 Task: Look for space in Aïn Temouchent, Algeria from 22nd June, 2023 to 30th June, 2023 for 2 adults in price range Rs.7000 to Rs.15000. Place can be entire place with 1  bedroom having 1 bed and 1 bathroom. Property type can be house, flat, hotel. Booking option can be shelf check-in. Required host language is .
Action: Mouse moved to (398, 71)
Screenshot: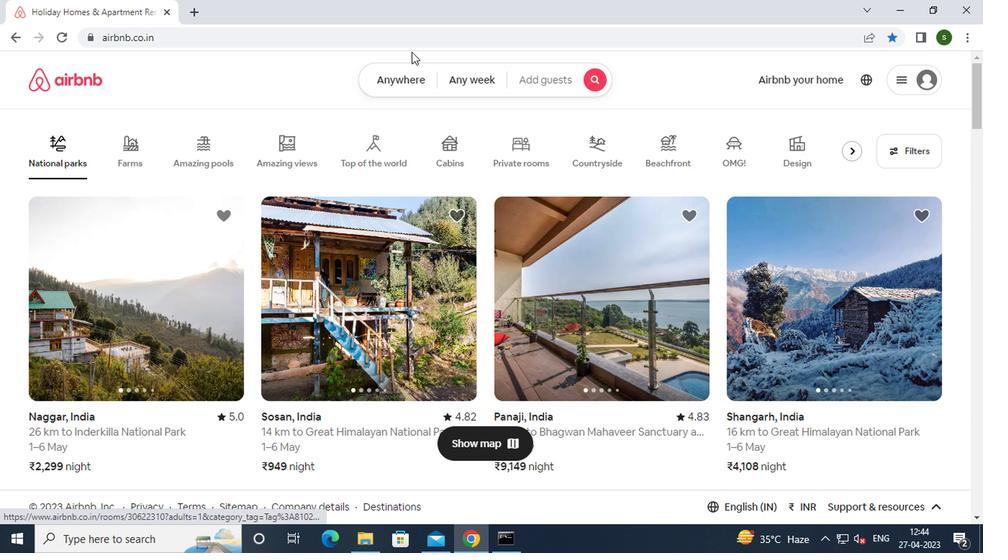 
Action: Mouse pressed left at (398, 71)
Screenshot: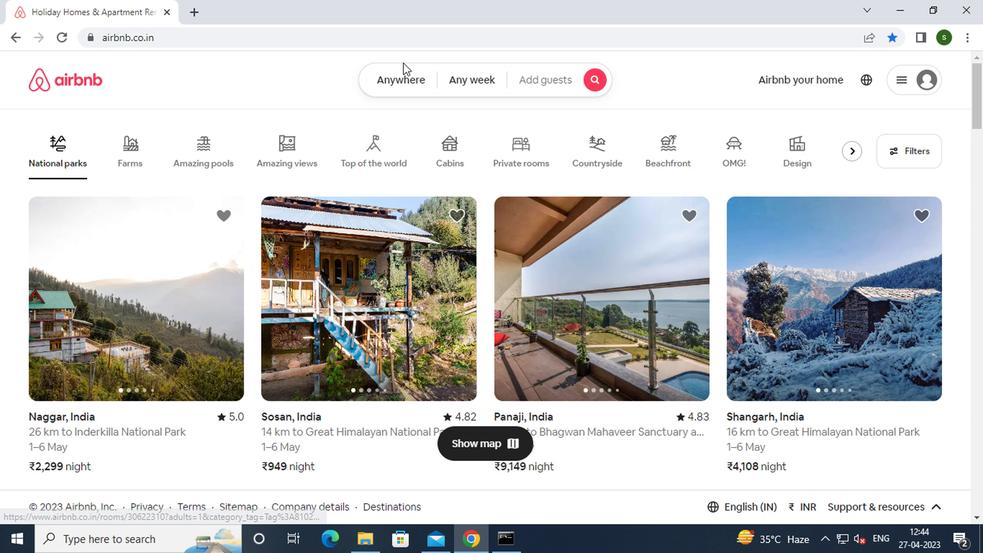 
Action: Mouse moved to (327, 139)
Screenshot: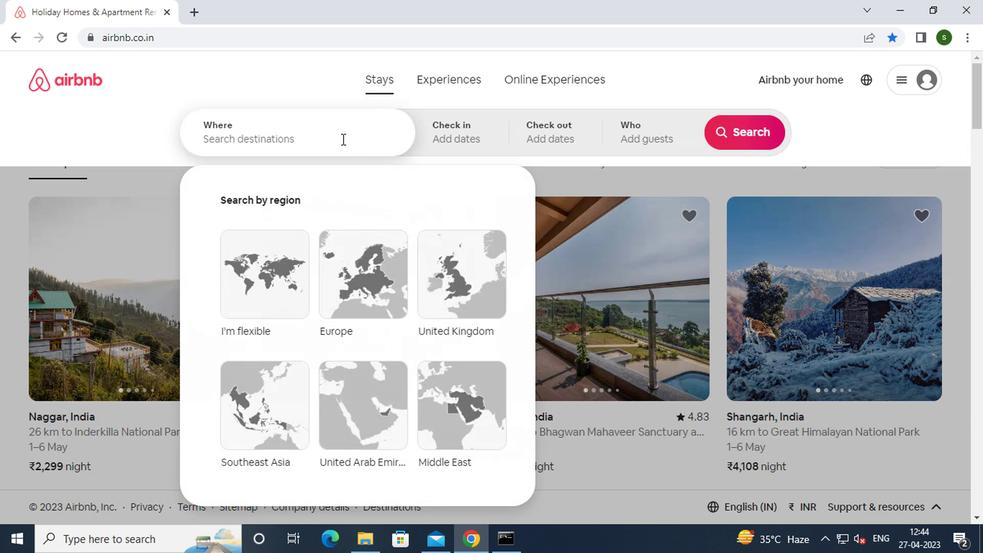
Action: Mouse pressed left at (327, 139)
Screenshot: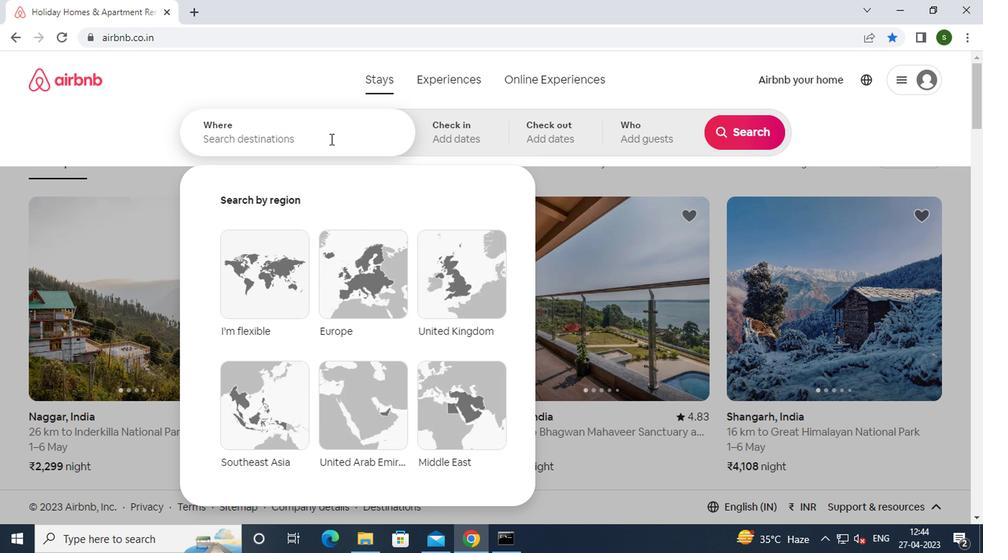 
Action: Key pressed a<Key.caps_lock>in<Key.space><Key.caps_lock>t<Key.caps_lock>emouchent
Screenshot: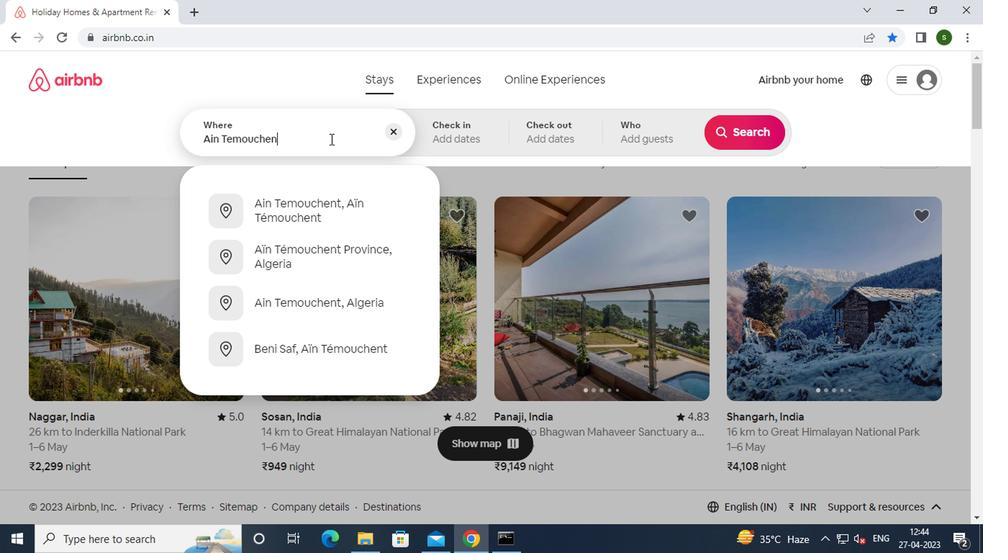 
Action: Mouse moved to (361, 246)
Screenshot: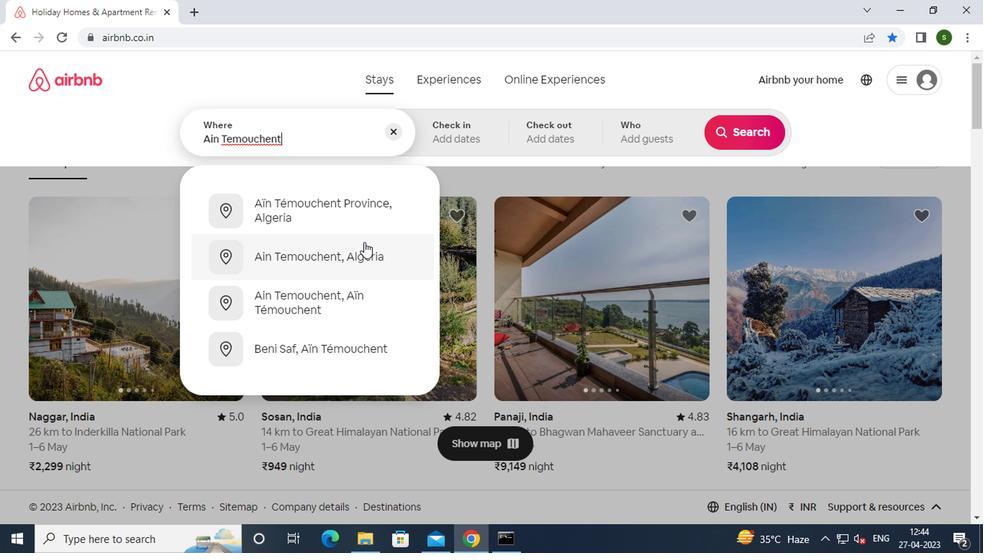 
Action: Mouse pressed left at (361, 246)
Screenshot: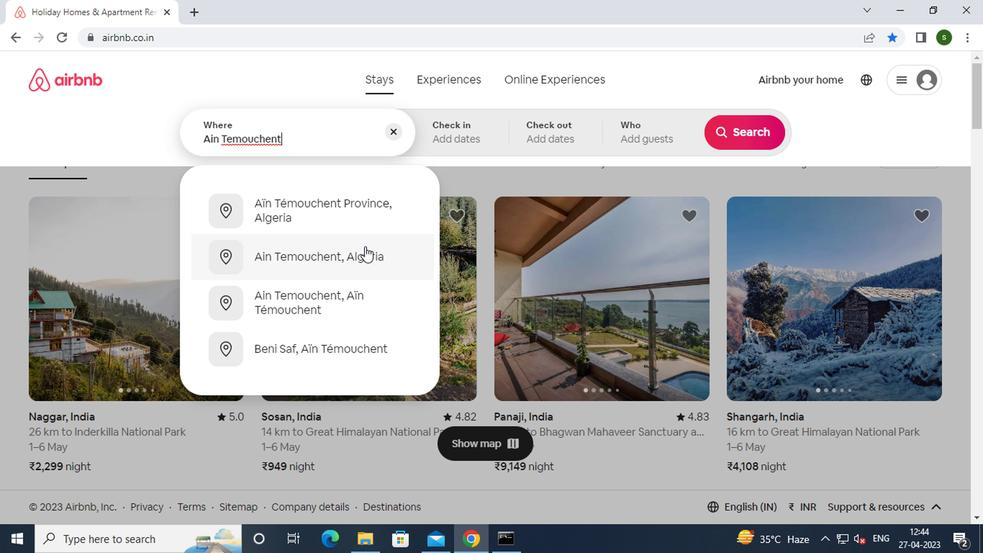 
Action: Mouse moved to (735, 250)
Screenshot: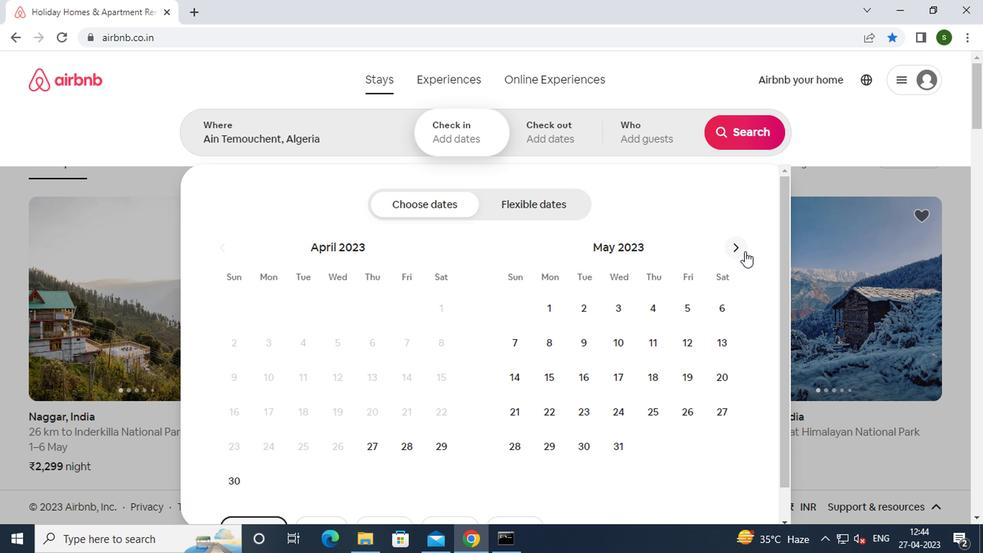 
Action: Mouse pressed left at (735, 250)
Screenshot: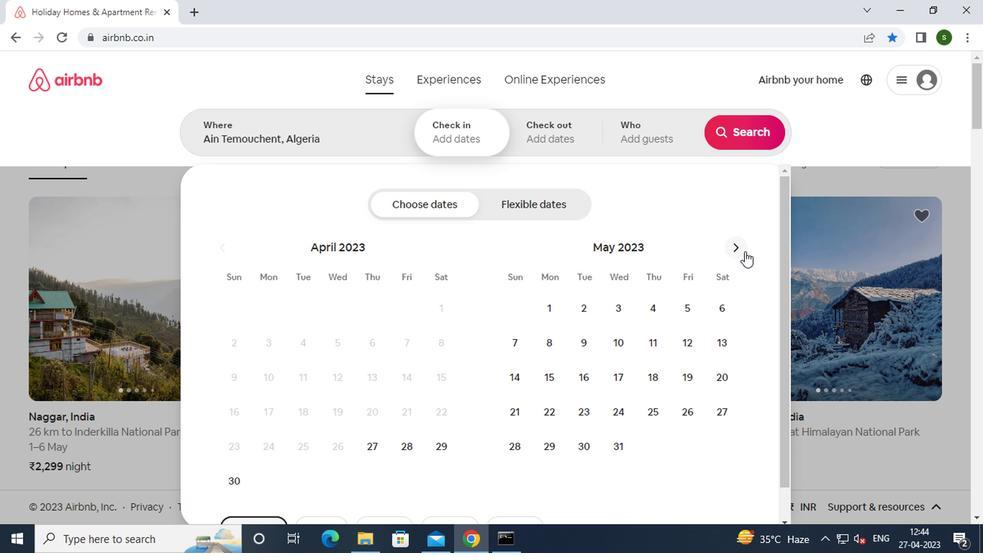 
Action: Mouse moved to (644, 408)
Screenshot: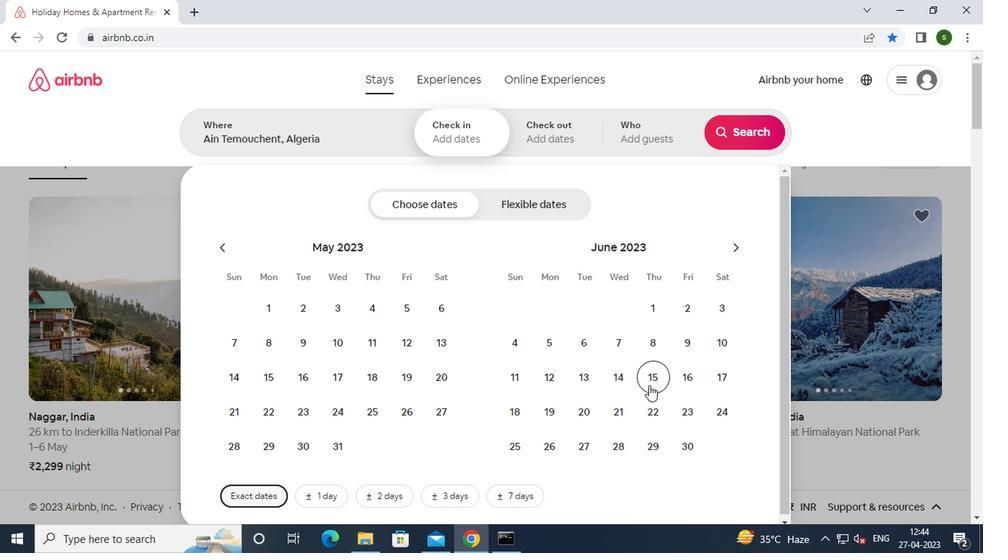 
Action: Mouse pressed left at (644, 408)
Screenshot: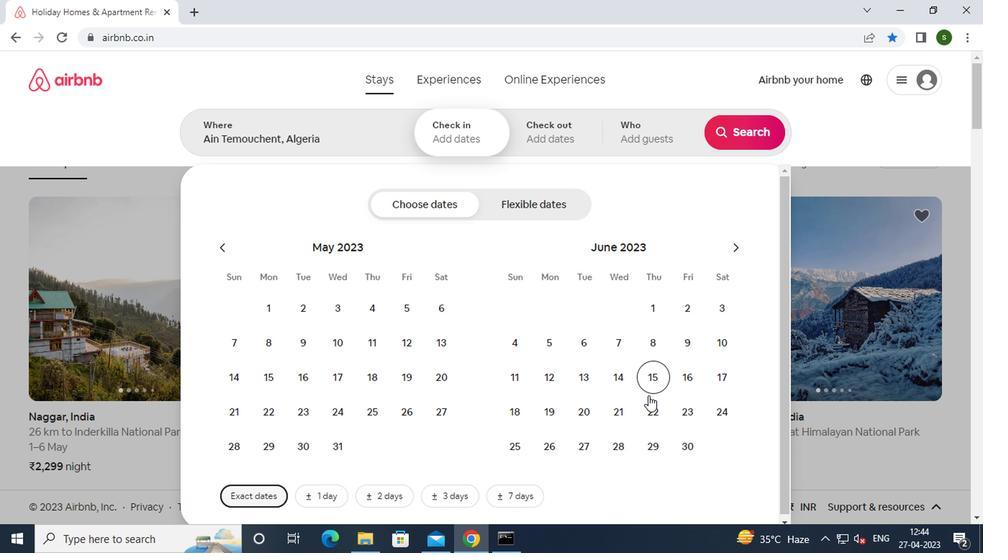 
Action: Mouse moved to (675, 449)
Screenshot: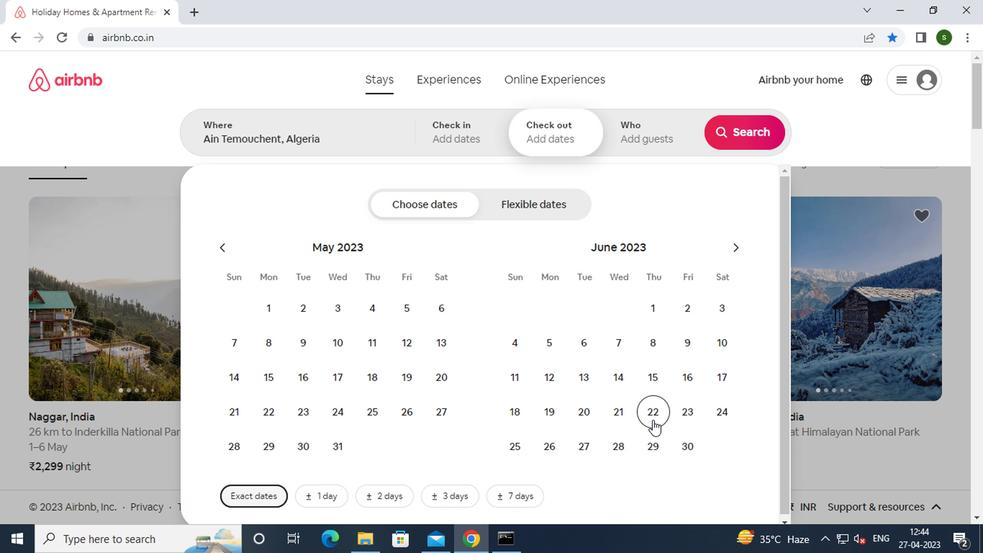 
Action: Mouse pressed left at (675, 449)
Screenshot: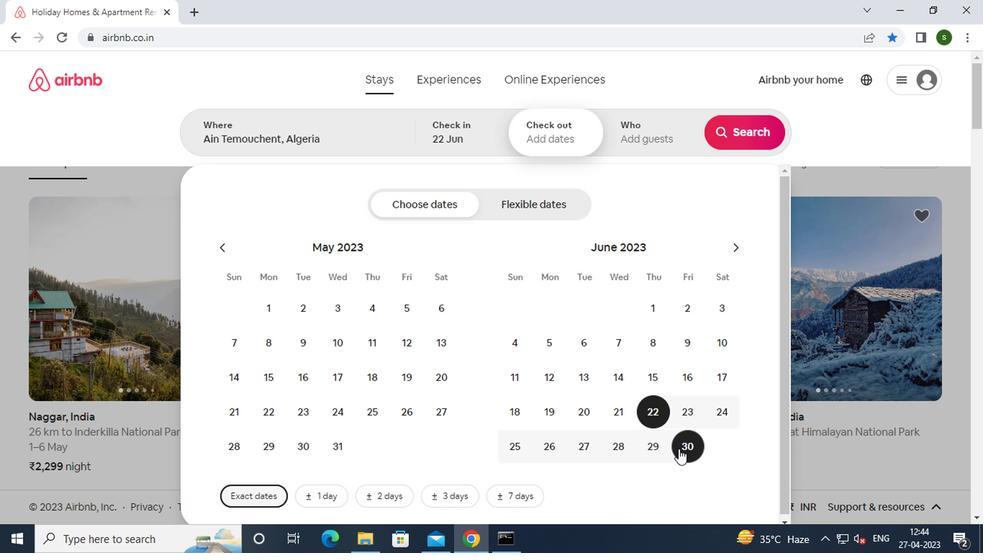 
Action: Mouse moved to (655, 143)
Screenshot: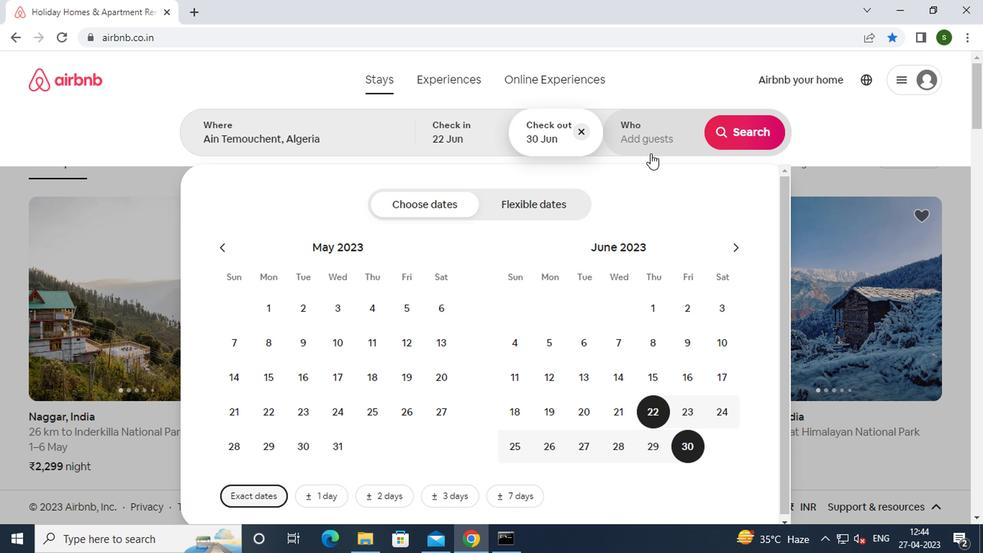 
Action: Mouse pressed left at (655, 143)
Screenshot: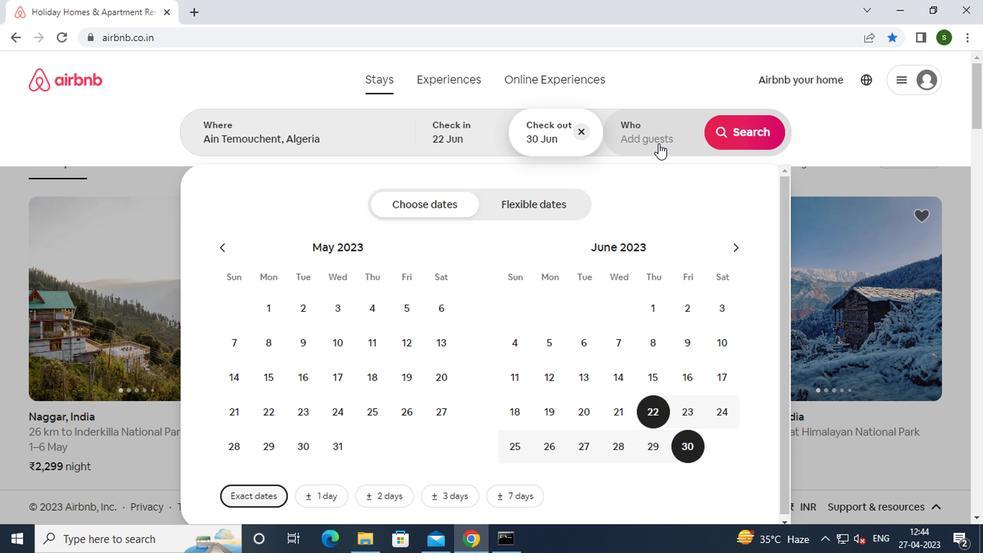 
Action: Mouse moved to (747, 207)
Screenshot: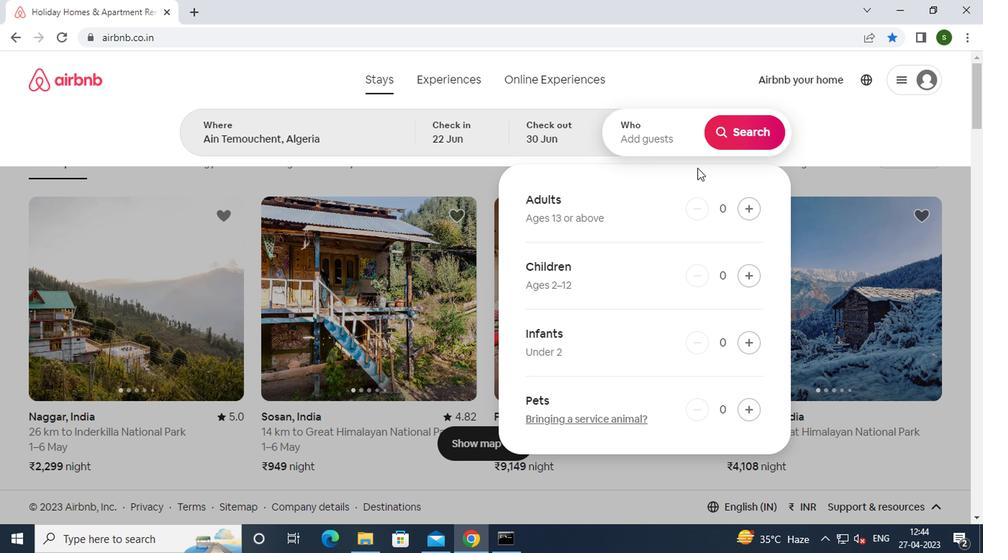 
Action: Mouse pressed left at (747, 207)
Screenshot: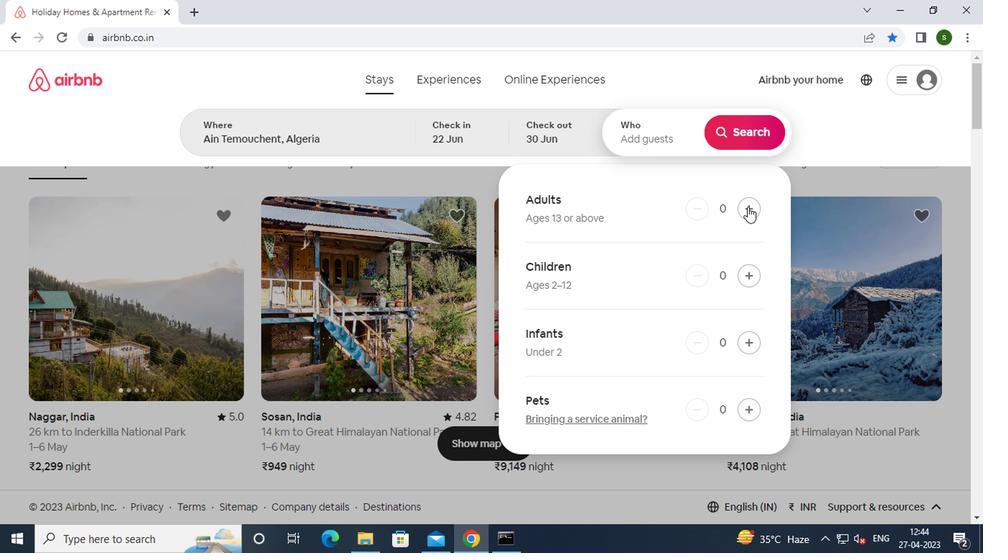 
Action: Mouse pressed left at (747, 207)
Screenshot: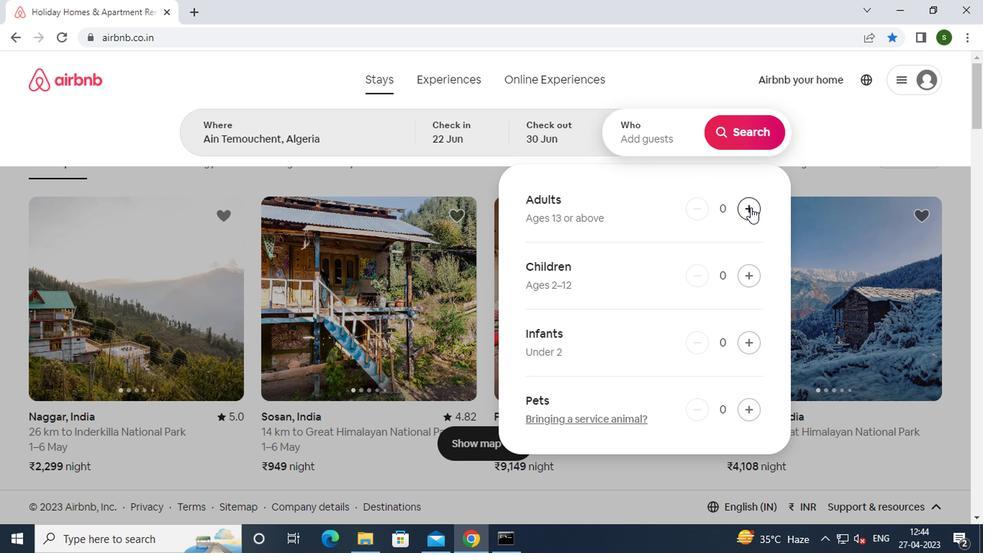 
Action: Mouse moved to (729, 132)
Screenshot: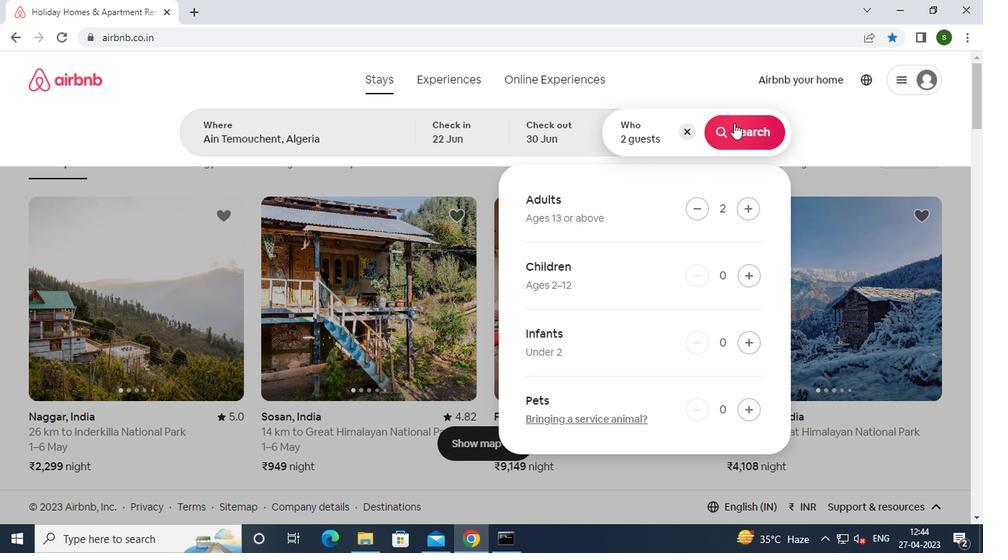 
Action: Mouse pressed left at (729, 132)
Screenshot: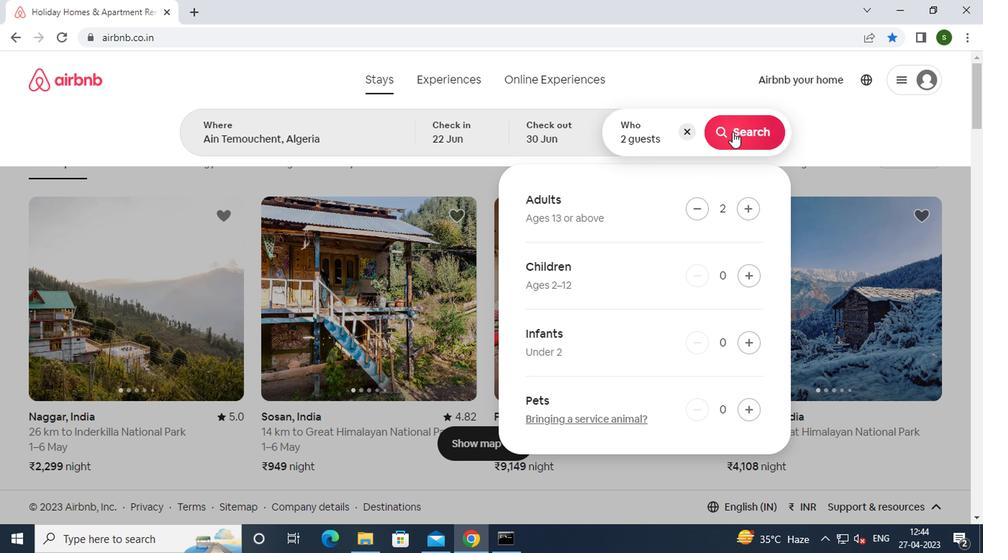 
Action: Mouse moved to (895, 135)
Screenshot: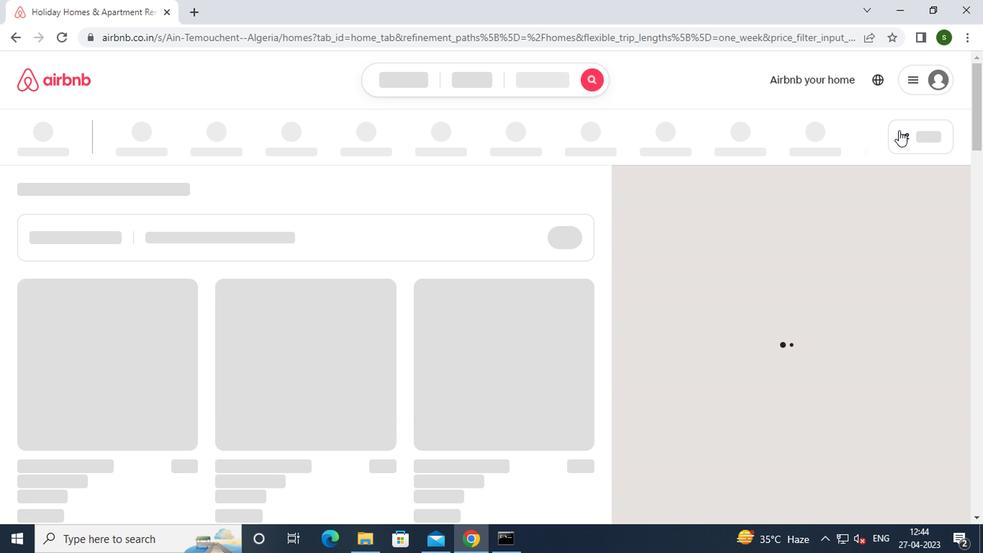 
Action: Mouse pressed left at (895, 135)
Screenshot: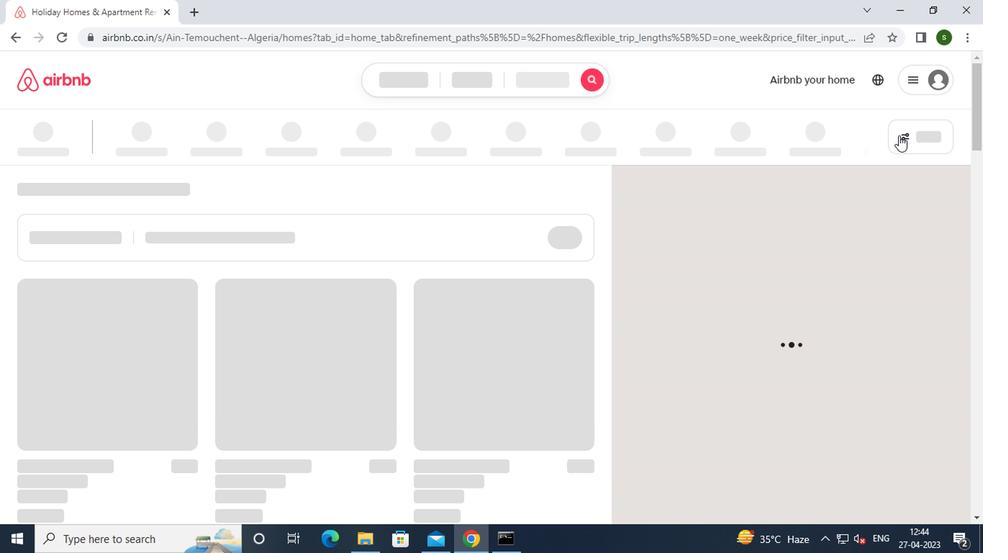 
Action: Mouse moved to (432, 313)
Screenshot: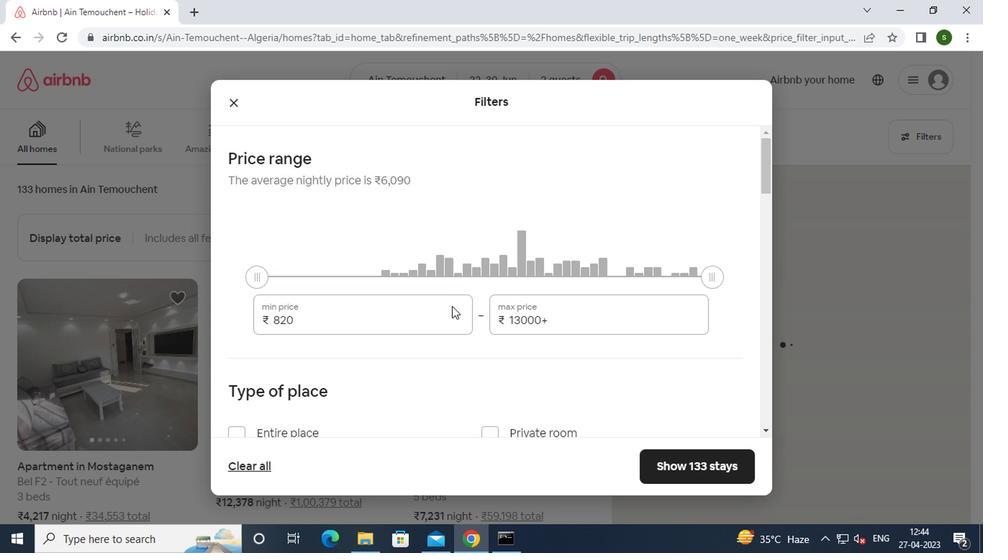 
Action: Mouse pressed left at (432, 313)
Screenshot: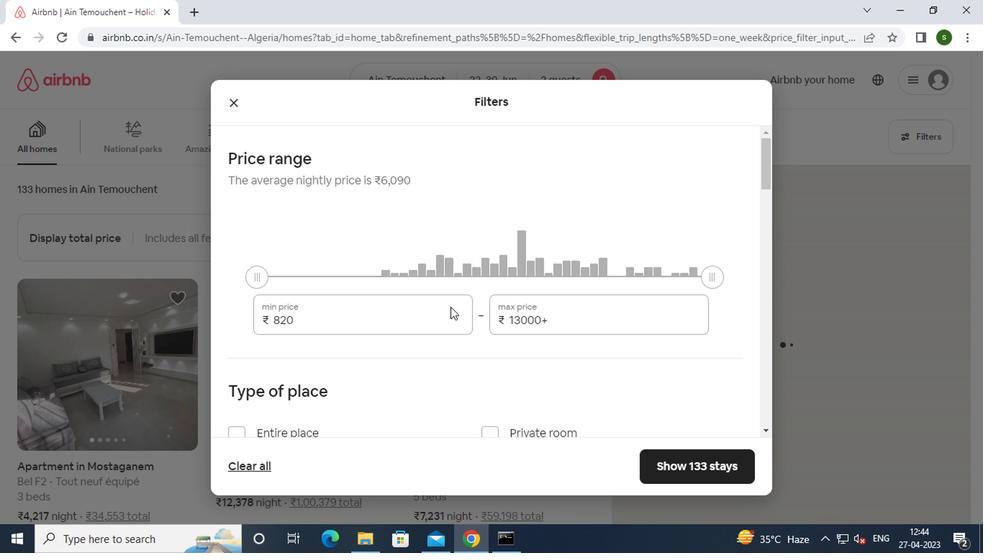 
Action: Key pressed <Key.backspace><Key.backspace><Key.backspace><Key.backspace>7000
Screenshot: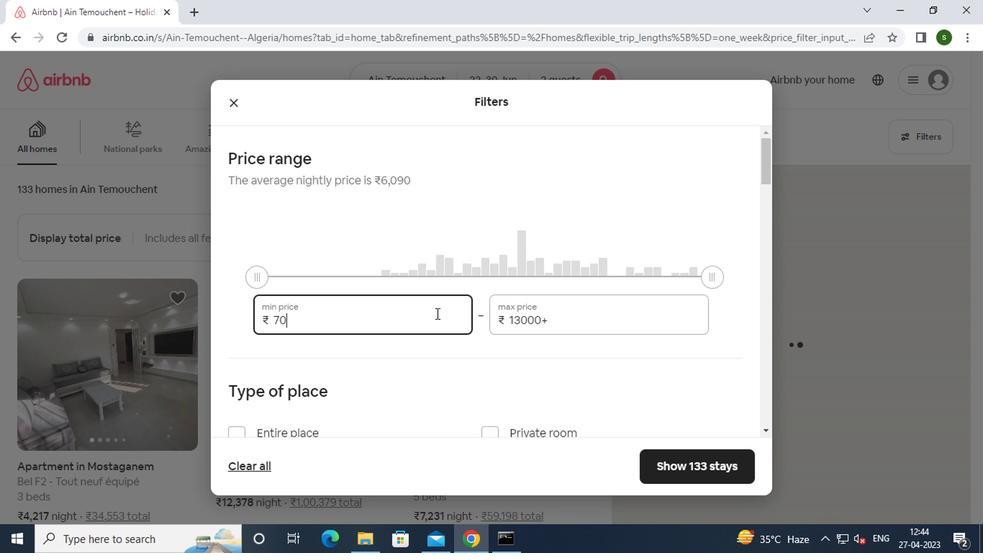 
Action: Mouse moved to (586, 318)
Screenshot: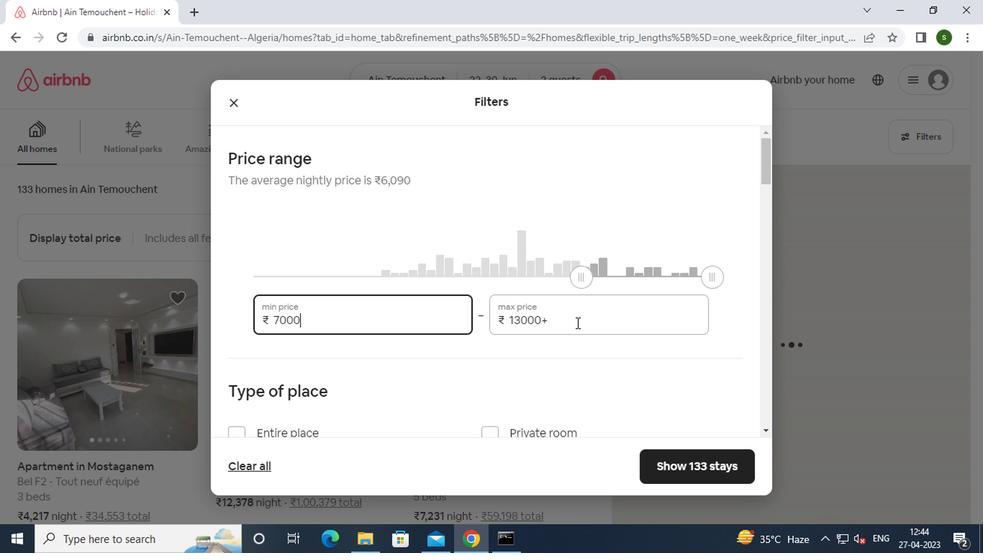 
Action: Mouse pressed left at (586, 318)
Screenshot: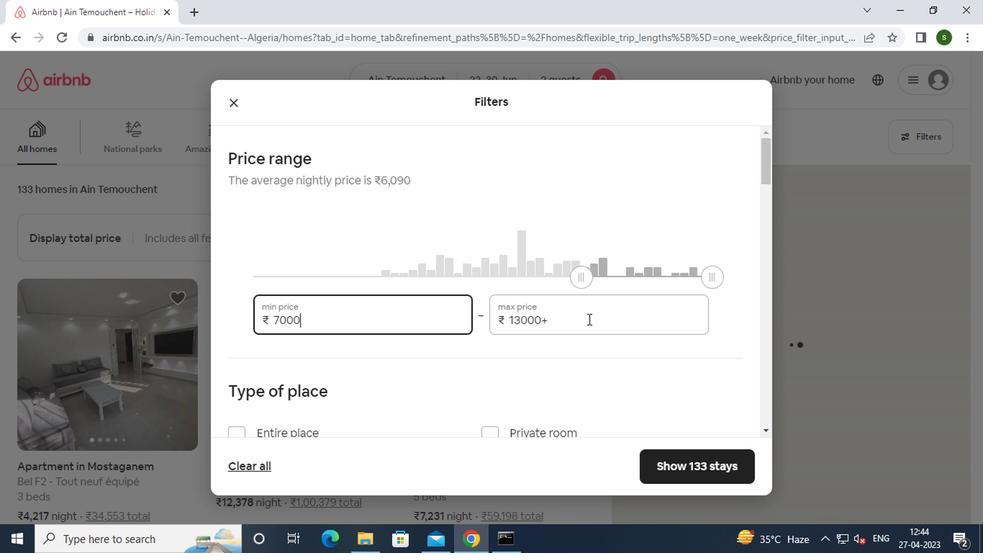 
Action: Key pressed <Key.backspace><Key.backspace><Key.backspace><Key.backspace><Key.backspace><Key.backspace><Key.backspace><Key.backspace><Key.backspace><Key.backspace><Key.backspace><Key.backspace>15000
Screenshot: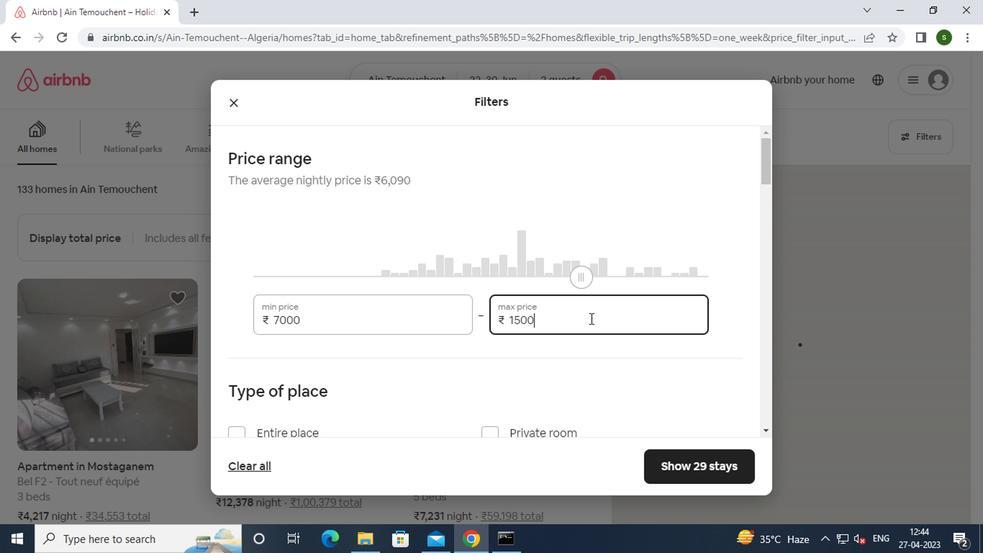 
Action: Mouse moved to (399, 339)
Screenshot: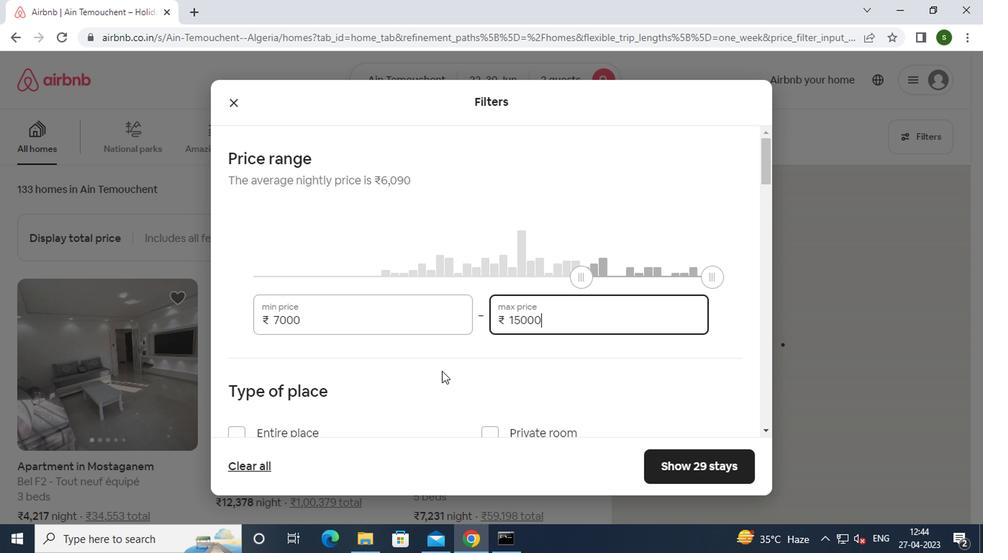 
Action: Mouse scrolled (399, 337) with delta (0, -1)
Screenshot: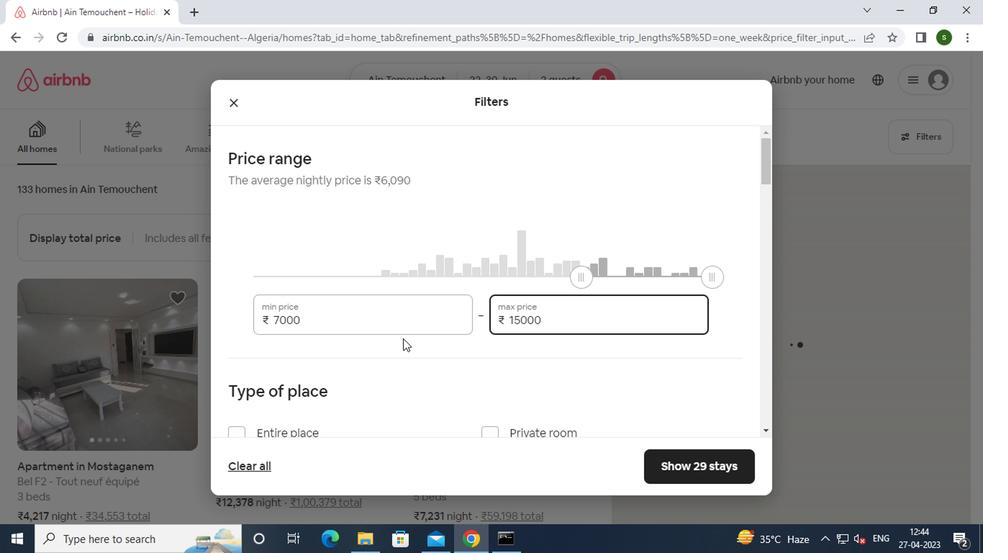 
Action: Mouse scrolled (399, 337) with delta (0, -1)
Screenshot: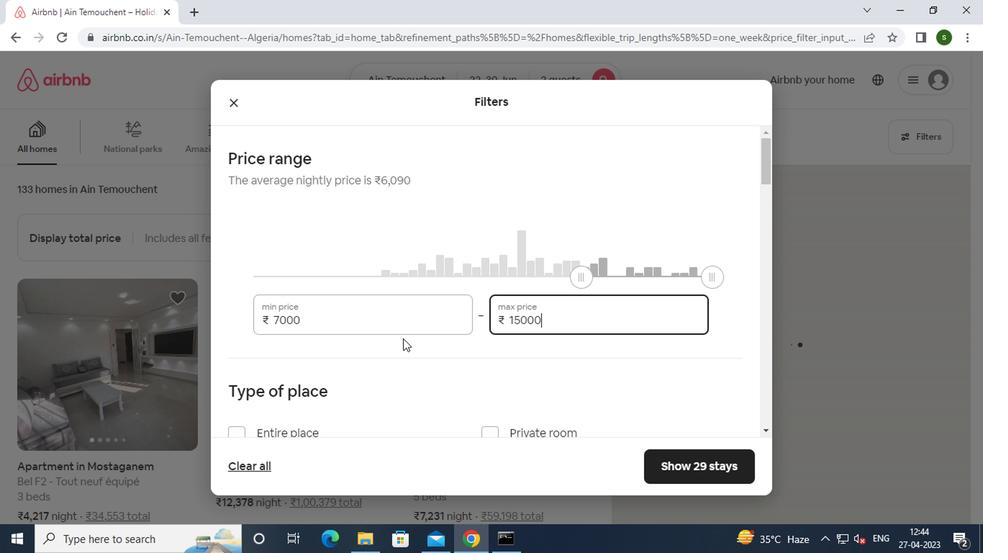 
Action: Mouse scrolled (399, 337) with delta (0, -1)
Screenshot: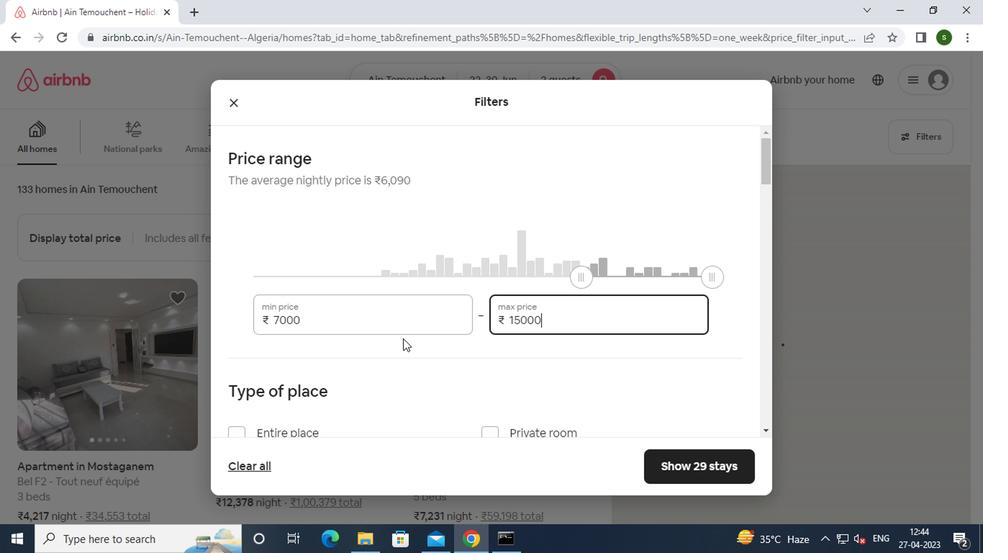 
Action: Mouse moved to (270, 230)
Screenshot: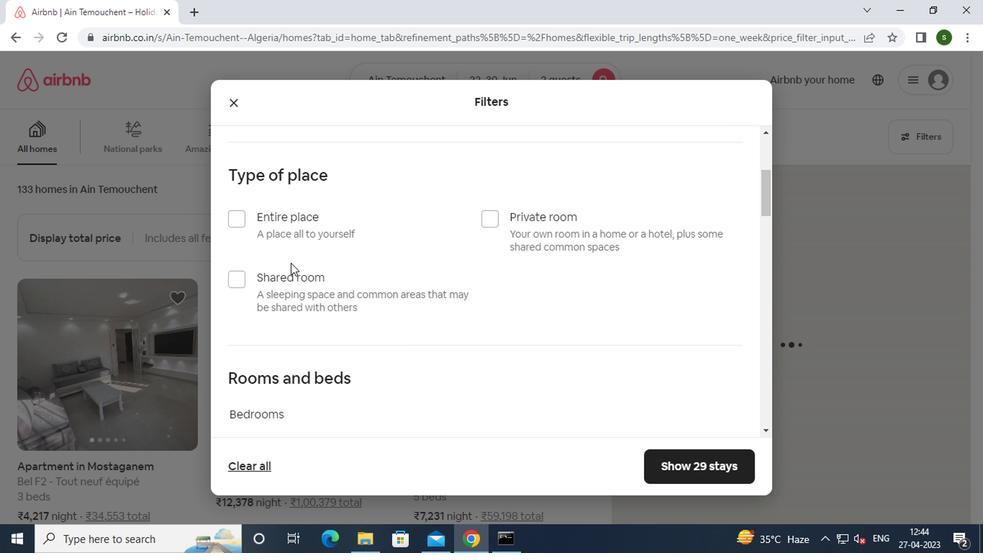 
Action: Mouse pressed left at (270, 230)
Screenshot: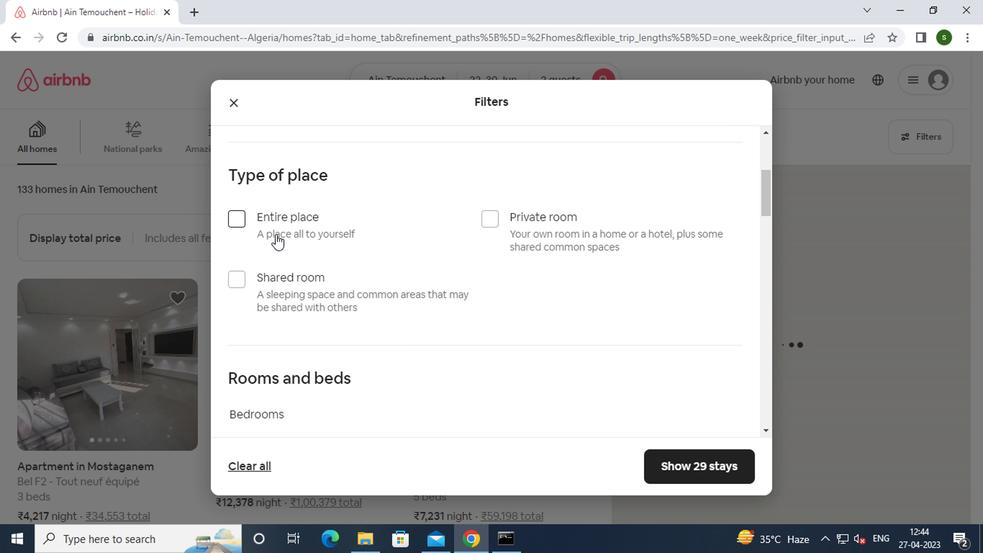 
Action: Mouse scrolled (270, 230) with delta (0, 0)
Screenshot: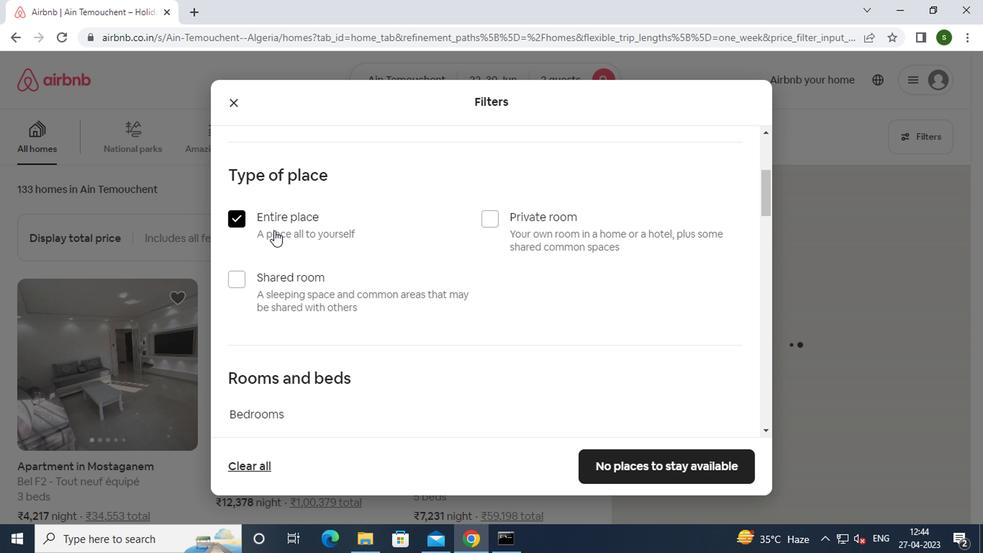 
Action: Mouse scrolled (270, 230) with delta (0, 0)
Screenshot: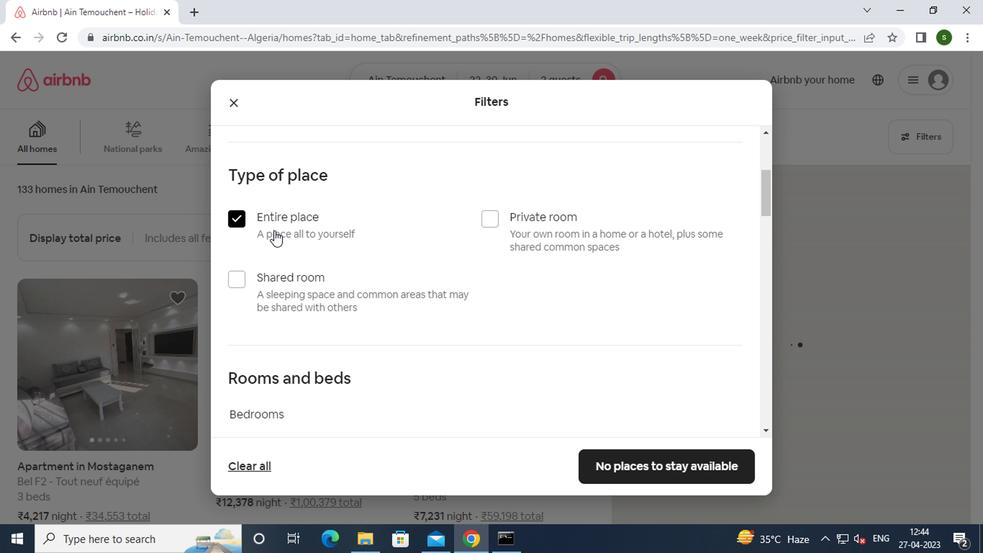 
Action: Mouse moved to (306, 305)
Screenshot: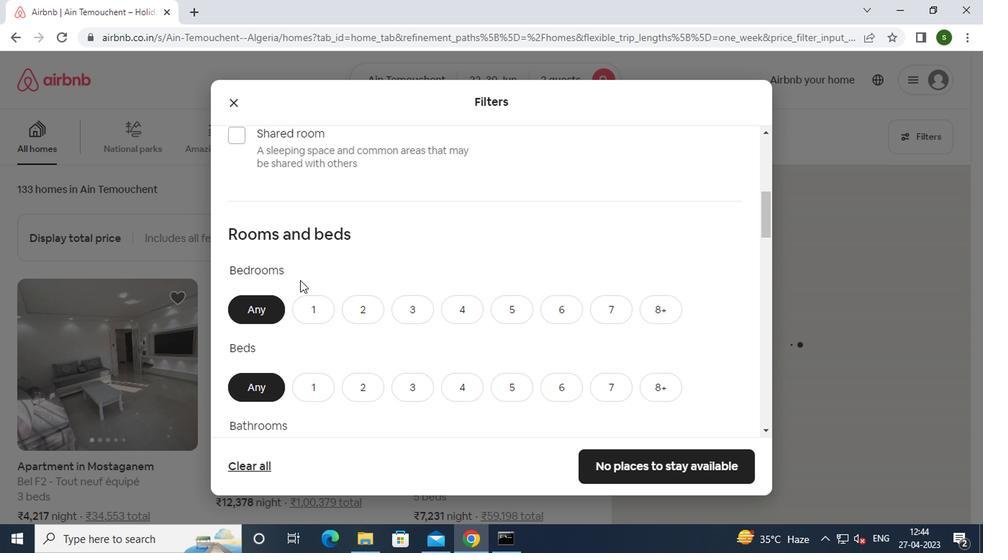 
Action: Mouse pressed left at (306, 305)
Screenshot: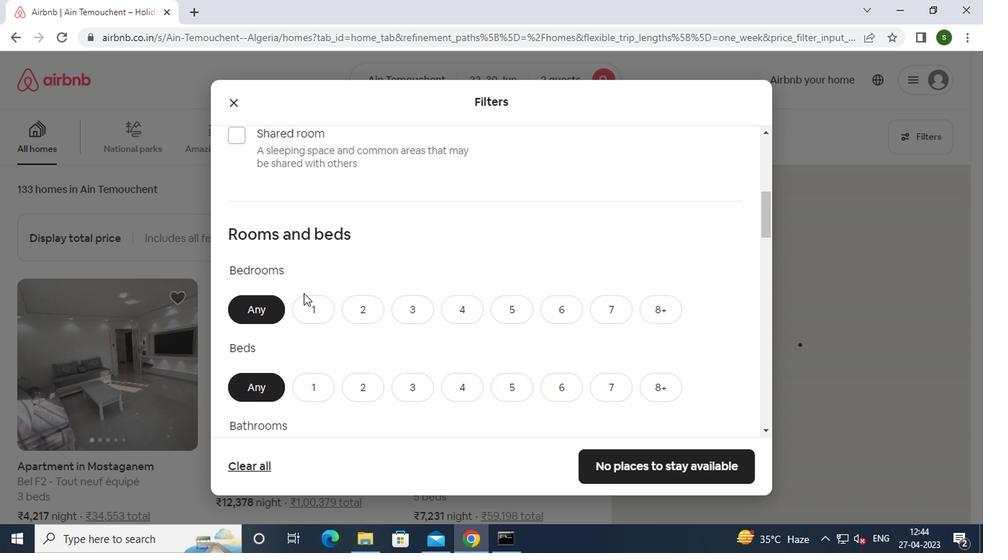 
Action: Mouse moved to (326, 389)
Screenshot: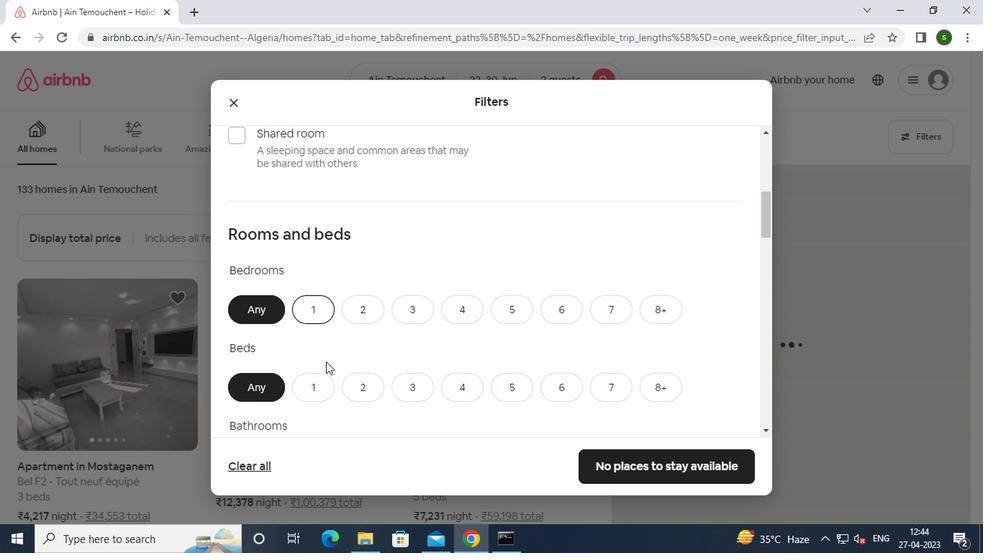 
Action: Mouse pressed left at (326, 389)
Screenshot: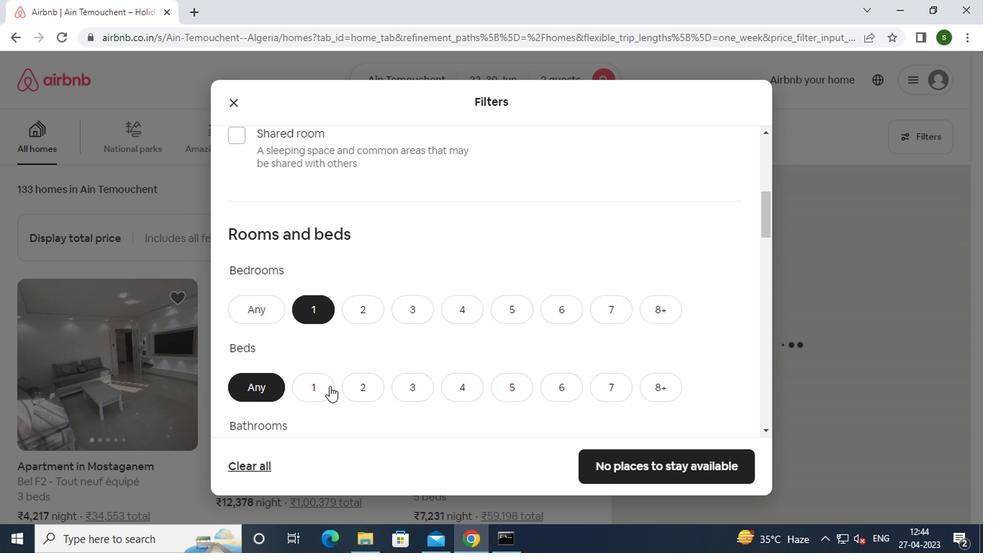 
Action: Mouse moved to (358, 324)
Screenshot: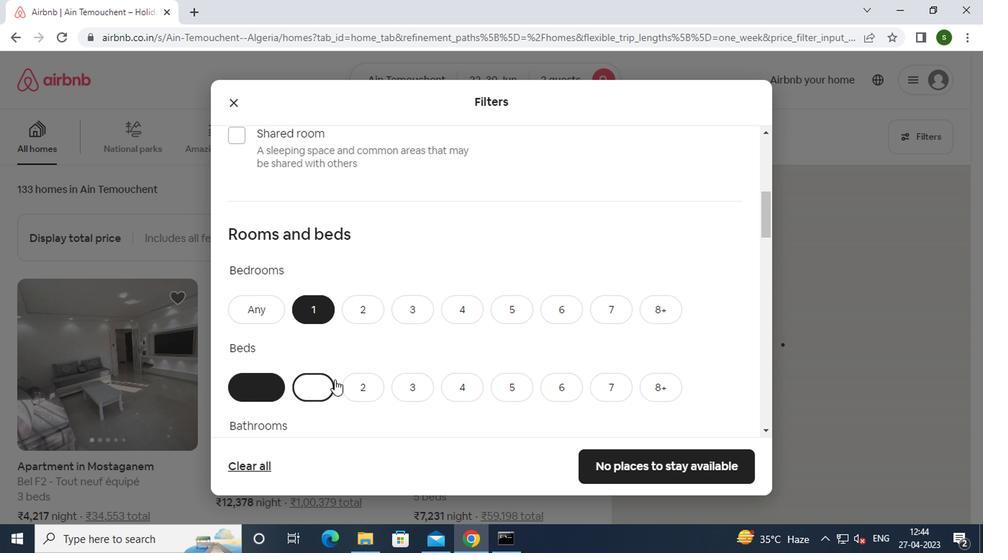 
Action: Mouse scrolled (358, 323) with delta (0, -1)
Screenshot: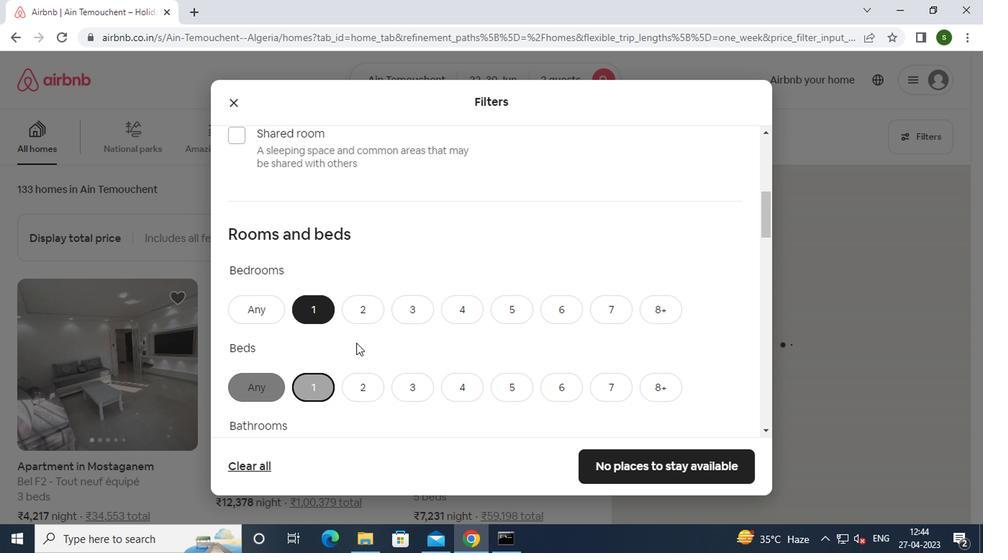 
Action: Mouse scrolled (358, 323) with delta (0, -1)
Screenshot: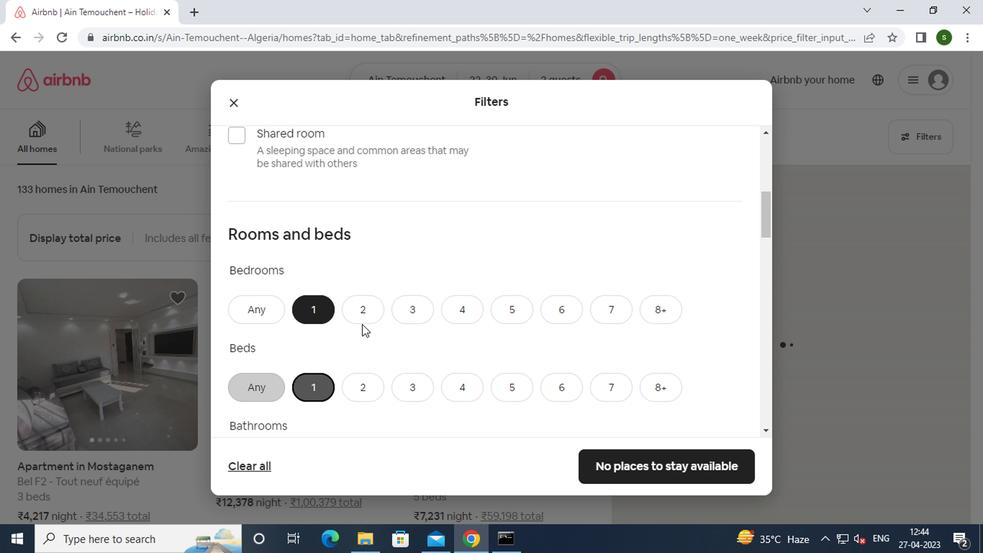 
Action: Mouse moved to (319, 323)
Screenshot: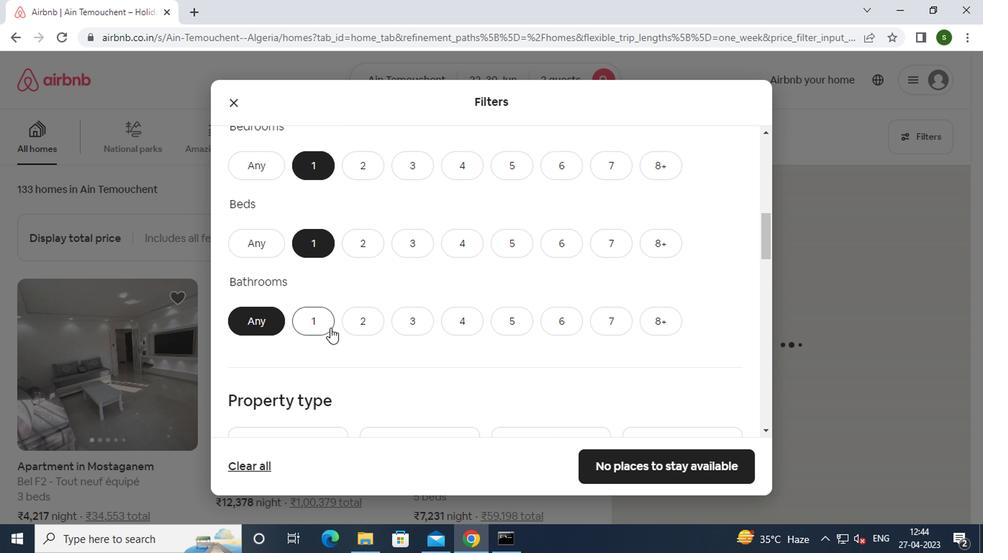 
Action: Mouse pressed left at (319, 323)
Screenshot: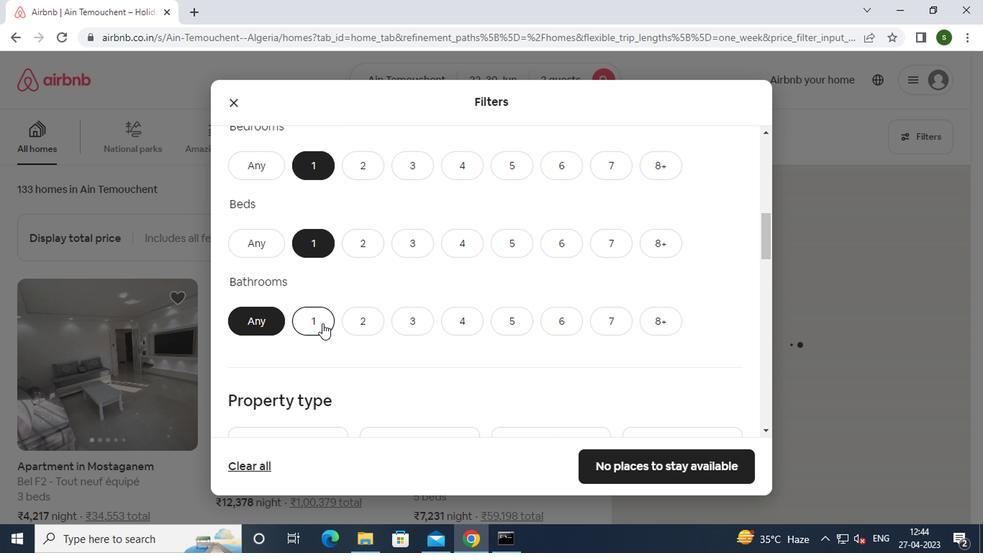 
Action: Mouse moved to (417, 306)
Screenshot: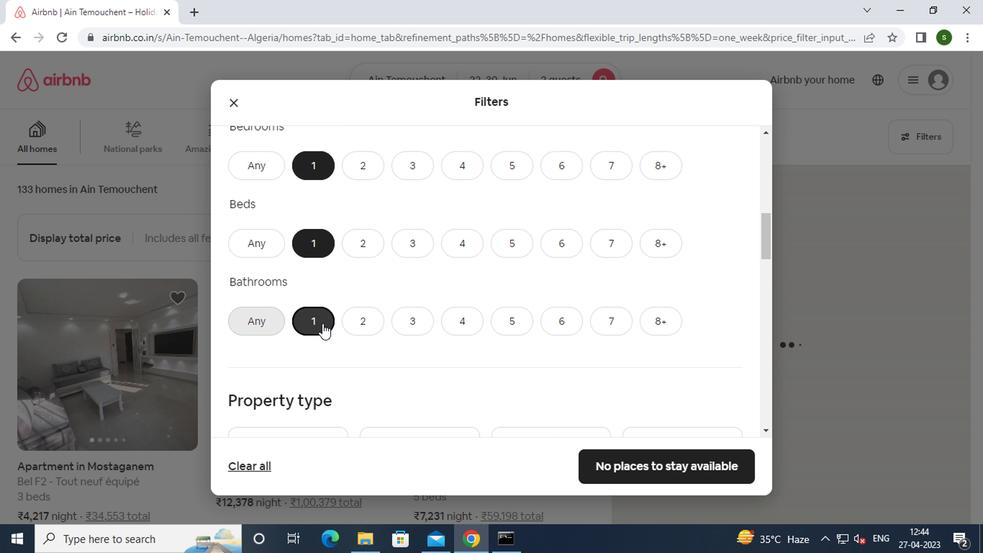 
Action: Mouse scrolled (417, 305) with delta (0, -1)
Screenshot: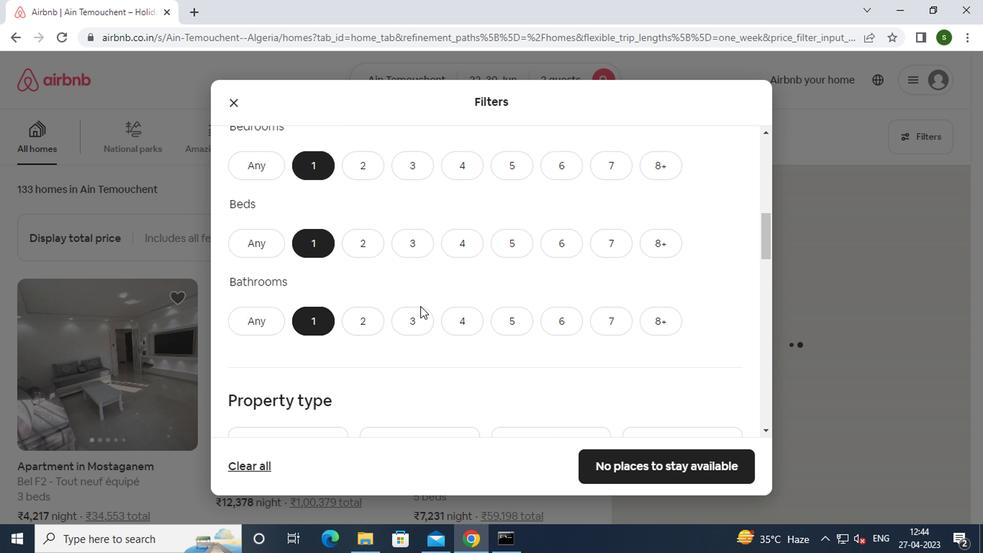 
Action: Mouse scrolled (417, 305) with delta (0, -1)
Screenshot: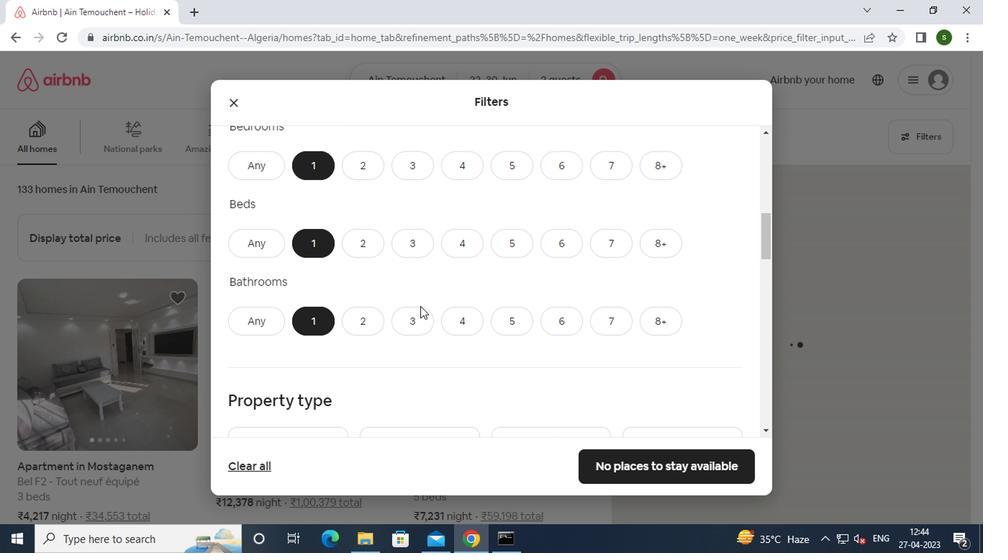
Action: Mouse moved to (316, 319)
Screenshot: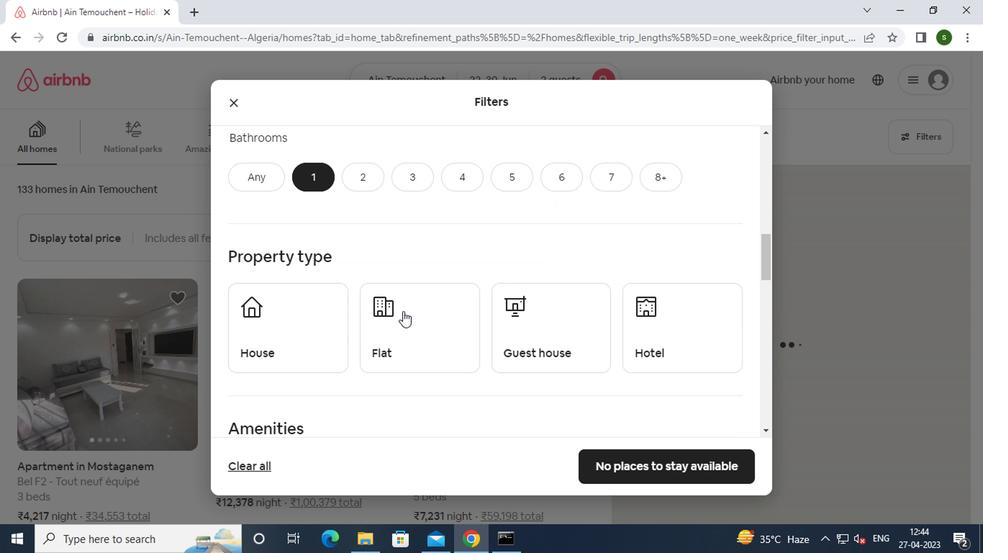 
Action: Mouse pressed left at (316, 319)
Screenshot: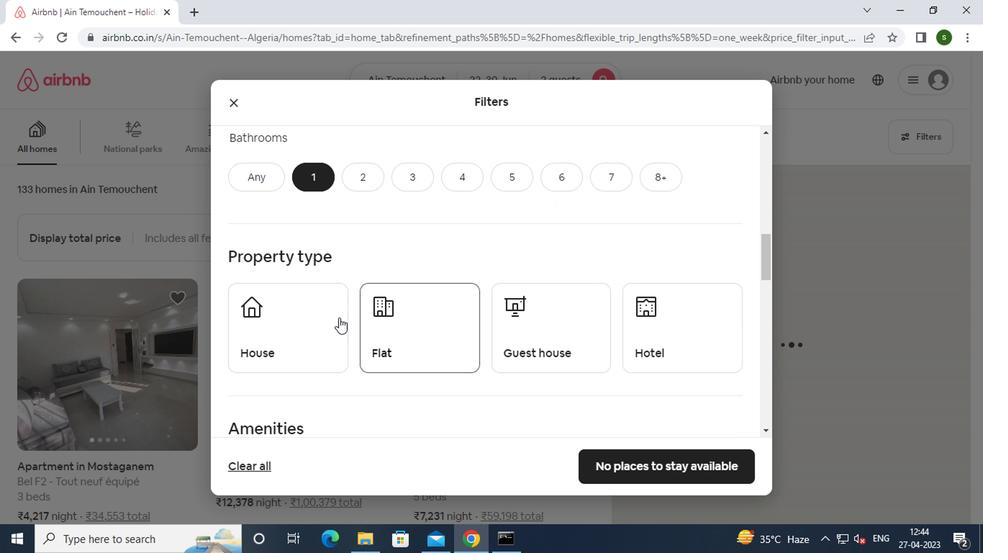 
Action: Mouse moved to (407, 319)
Screenshot: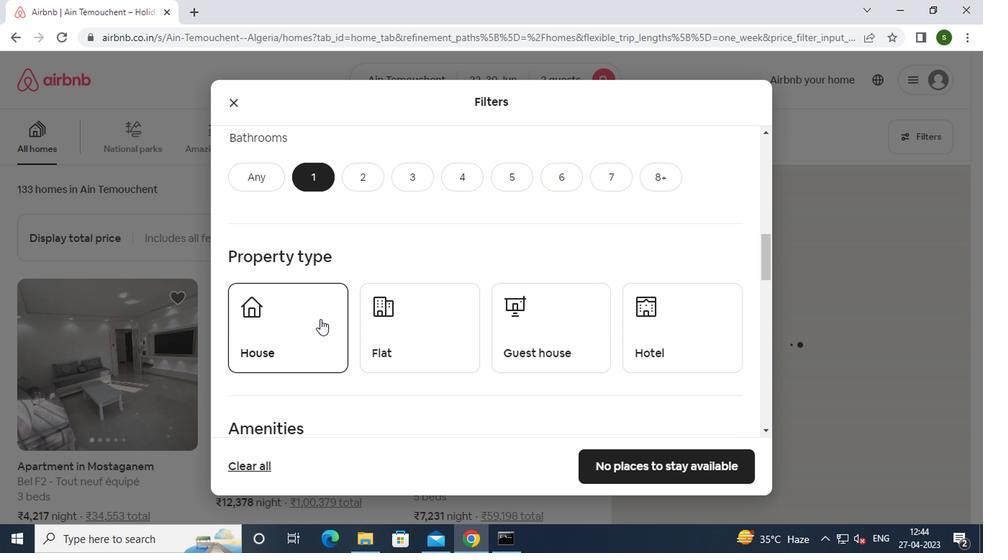 
Action: Mouse pressed left at (407, 319)
Screenshot: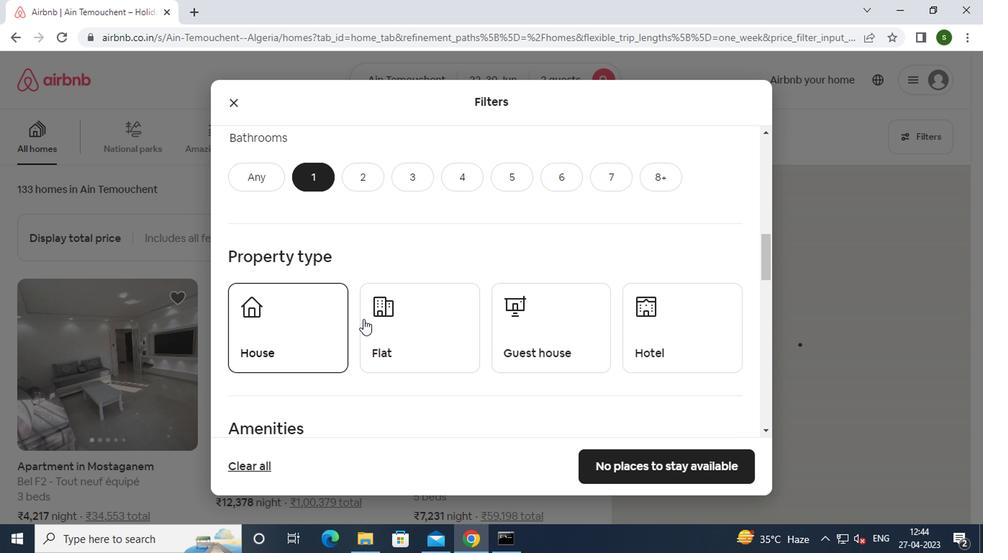 
Action: Mouse moved to (658, 337)
Screenshot: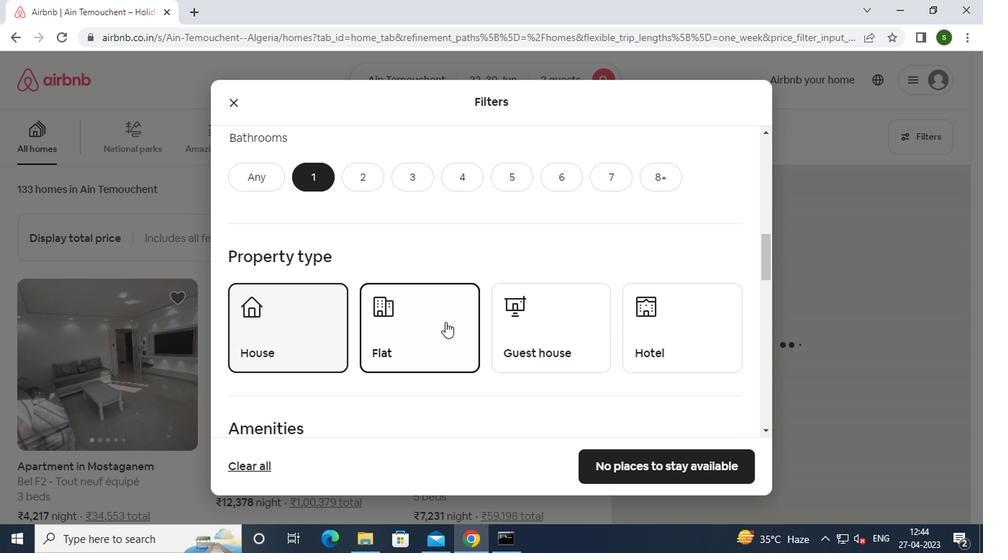 
Action: Mouse pressed left at (658, 337)
Screenshot: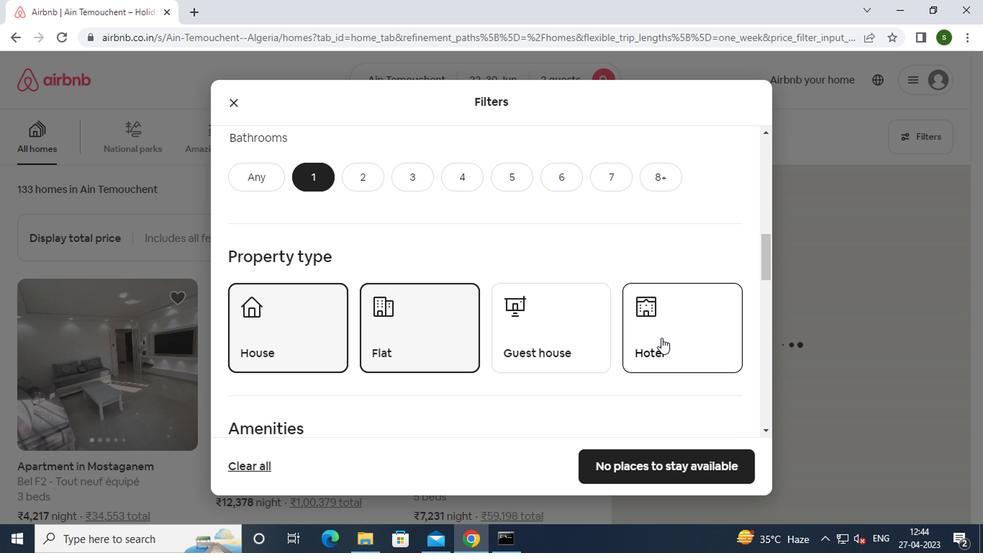 
Action: Mouse moved to (588, 322)
Screenshot: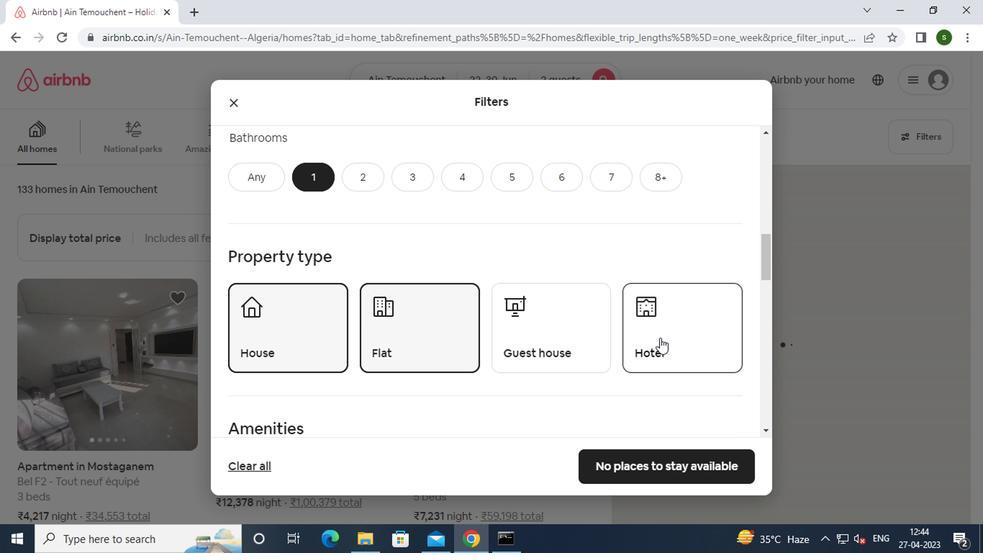 
Action: Mouse scrolled (588, 321) with delta (0, 0)
Screenshot: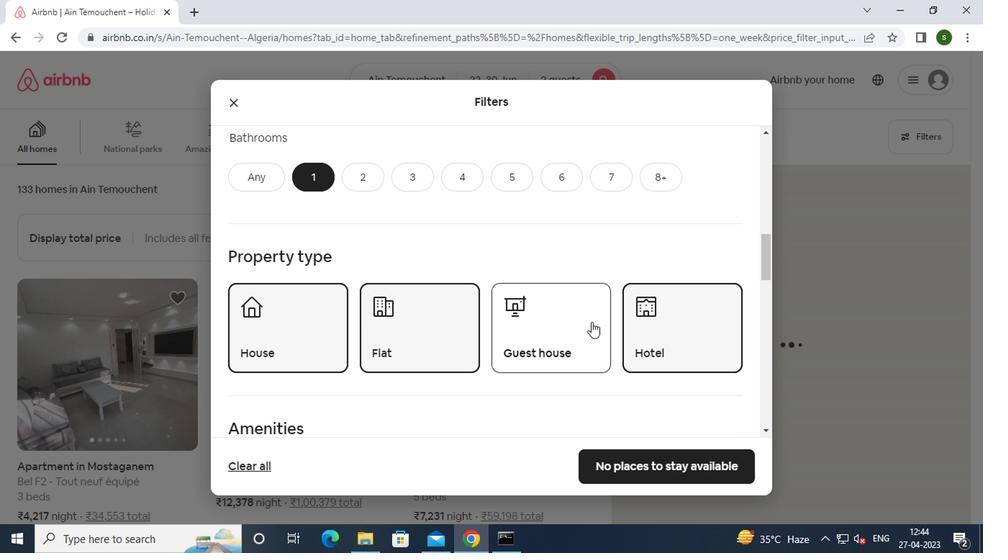 
Action: Mouse scrolled (588, 321) with delta (0, 0)
Screenshot: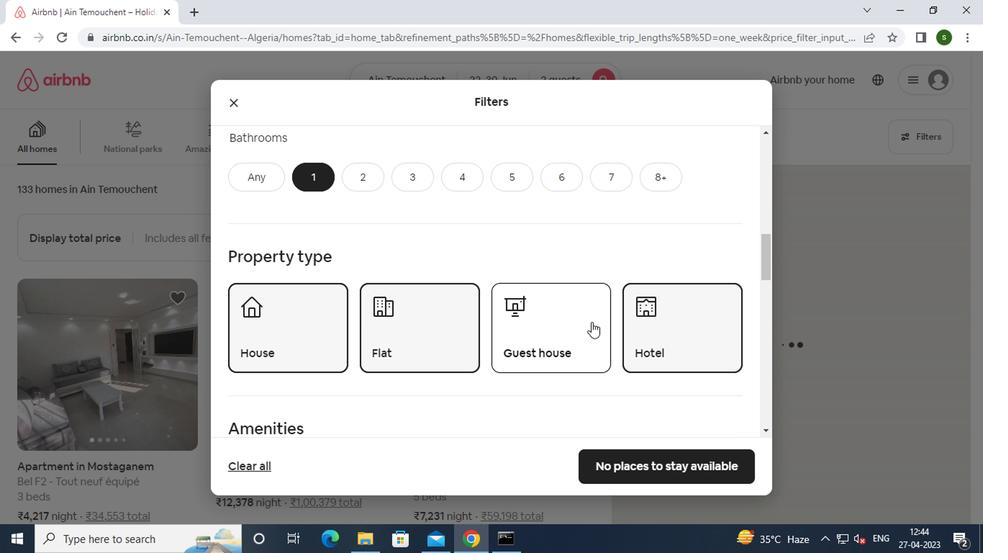 
Action: Mouse scrolled (588, 321) with delta (0, 0)
Screenshot: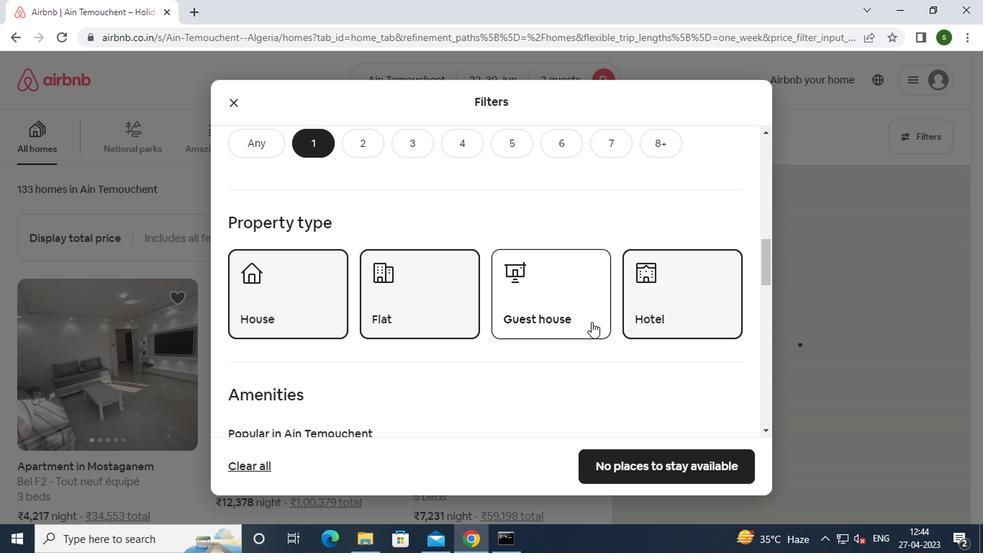 
Action: Mouse scrolled (588, 321) with delta (0, 0)
Screenshot: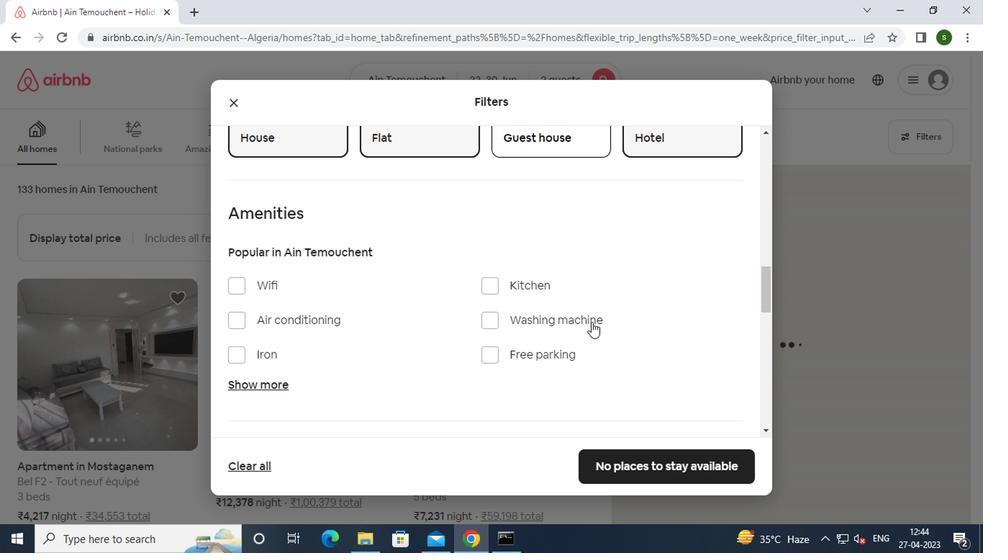 
Action: Mouse scrolled (588, 321) with delta (0, 0)
Screenshot: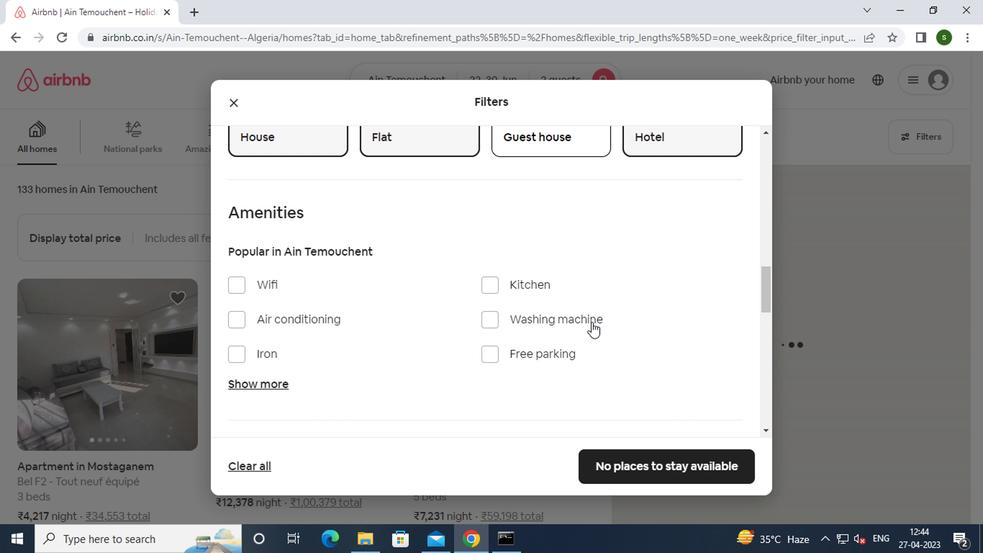 
Action: Mouse moved to (708, 410)
Screenshot: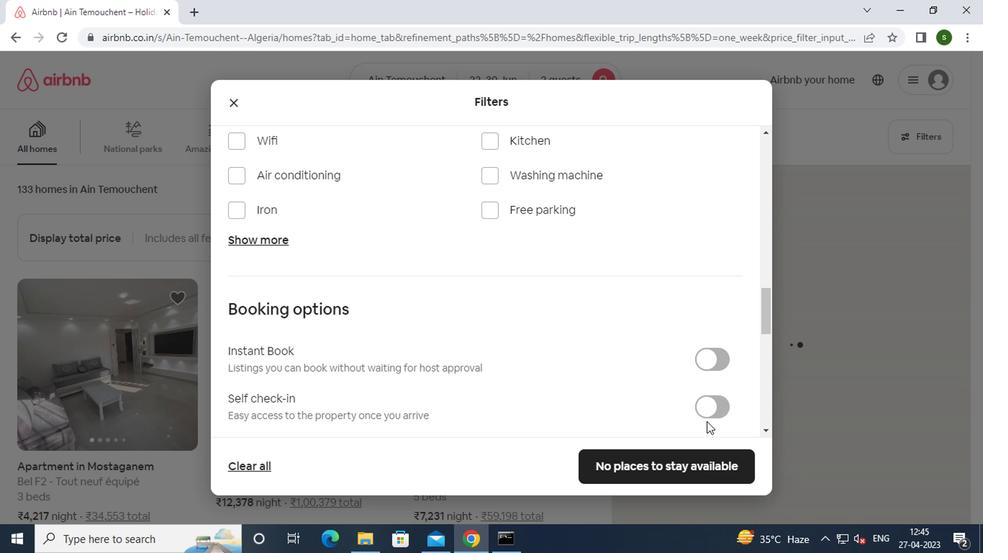
Action: Mouse pressed left at (708, 410)
Screenshot: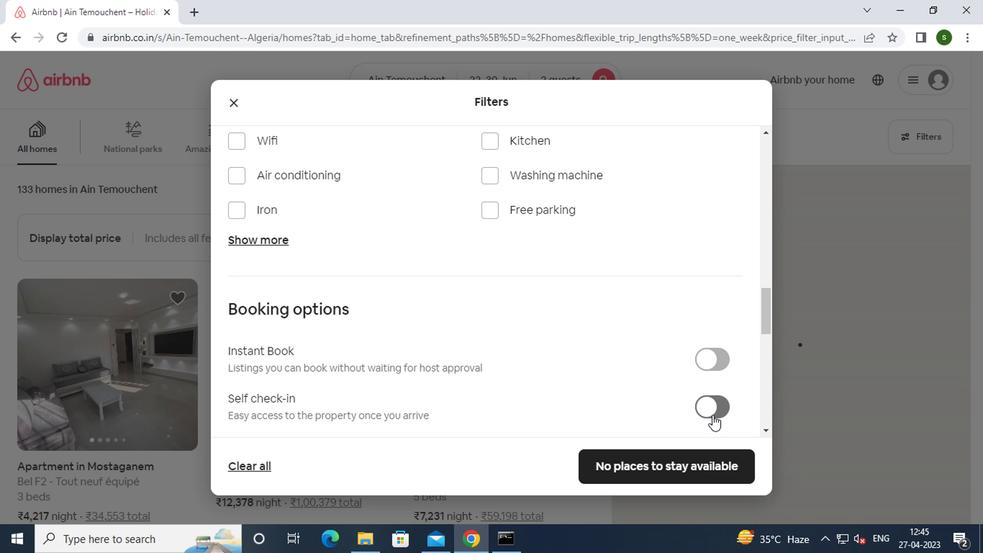 
Action: Mouse moved to (645, 474)
Screenshot: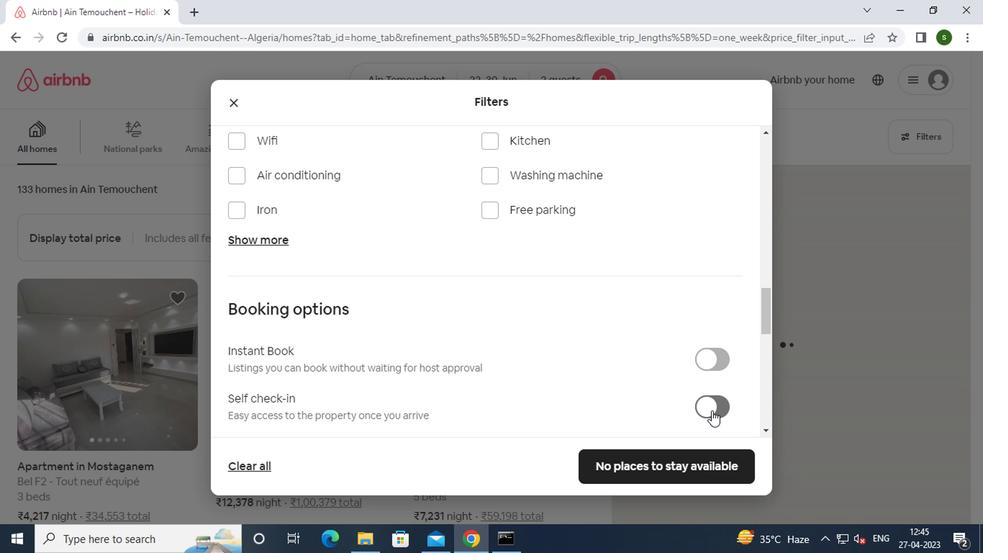 
Action: Mouse pressed left at (645, 474)
Screenshot: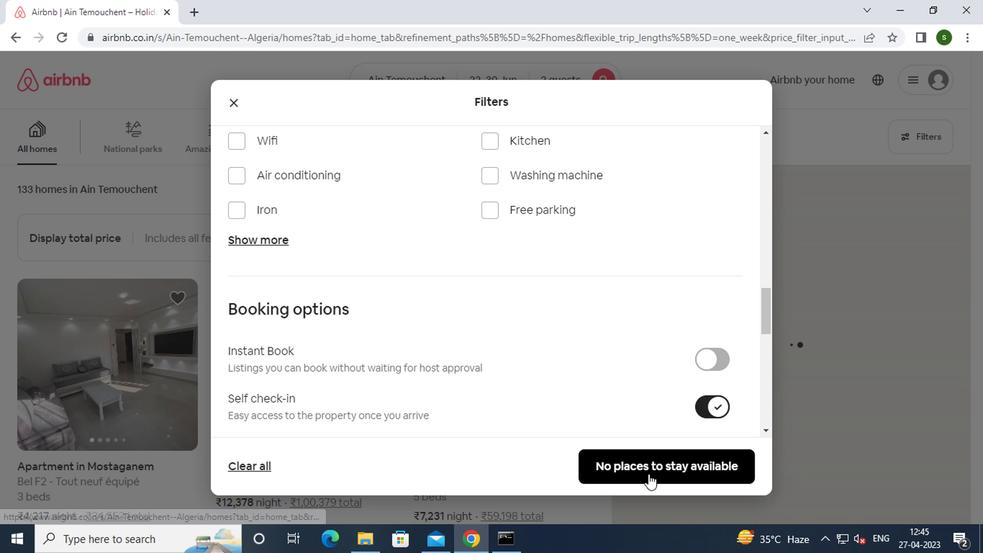 
